 Task: Search for the team "Mark's team" in security managers in the organization "ryshabh2k".
Action: Mouse moved to (1248, 125)
Screenshot: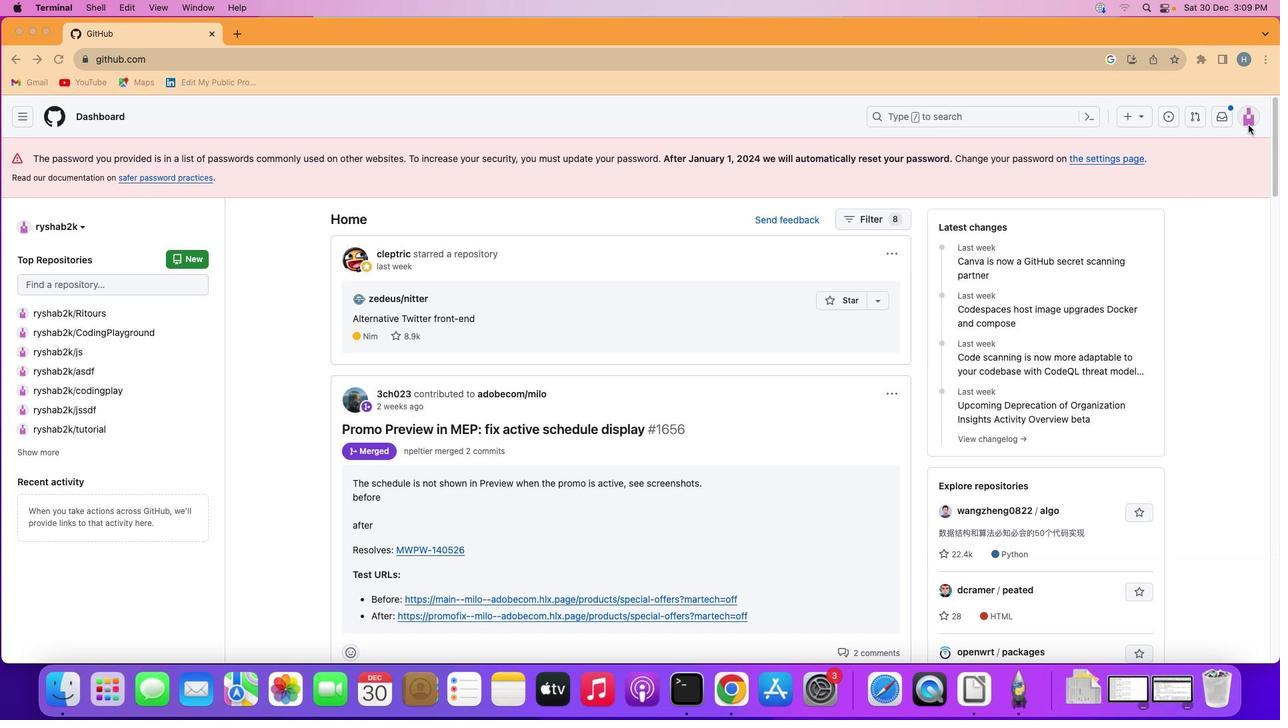 
Action: Mouse pressed left at (1248, 125)
Screenshot: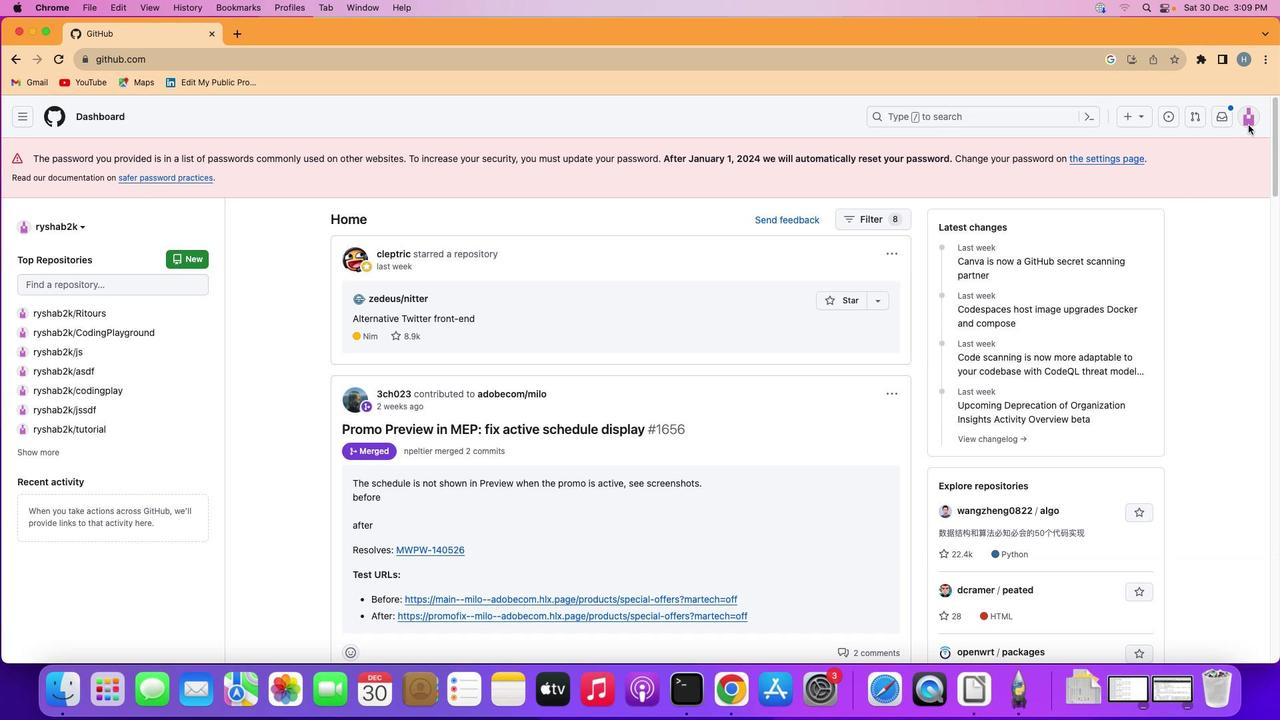 
Action: Mouse moved to (1249, 120)
Screenshot: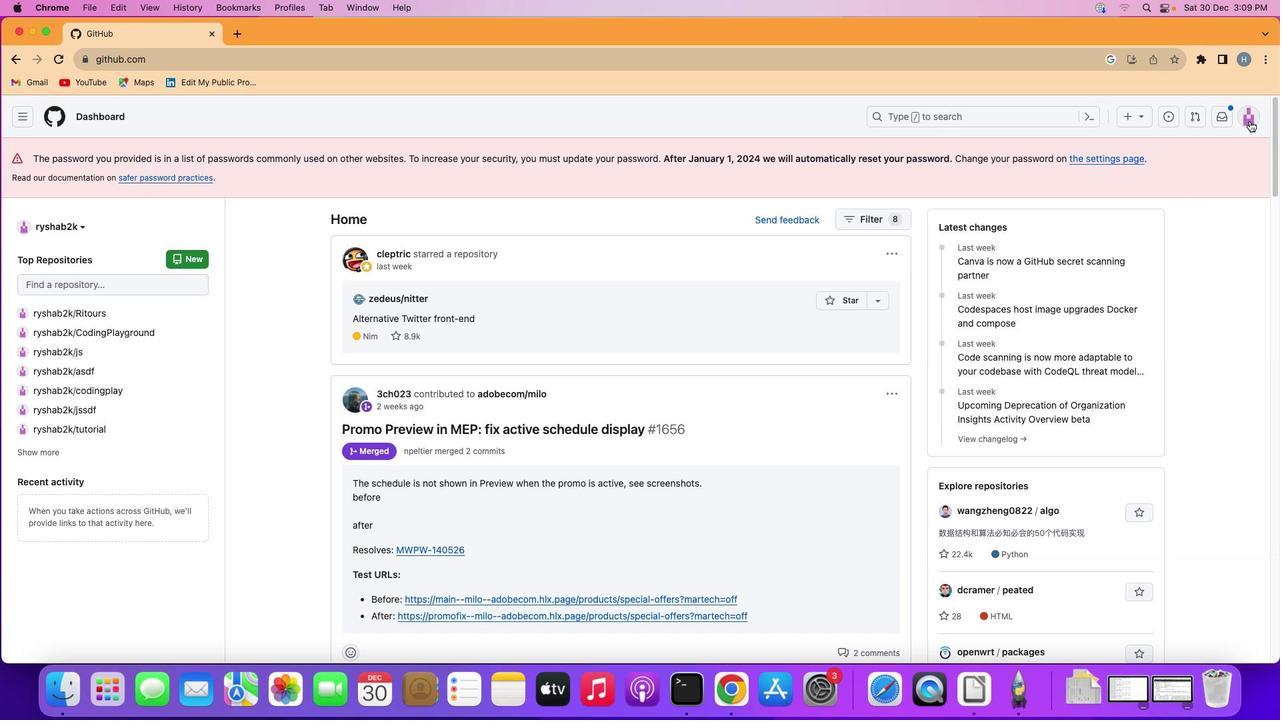 
Action: Mouse pressed left at (1249, 120)
Screenshot: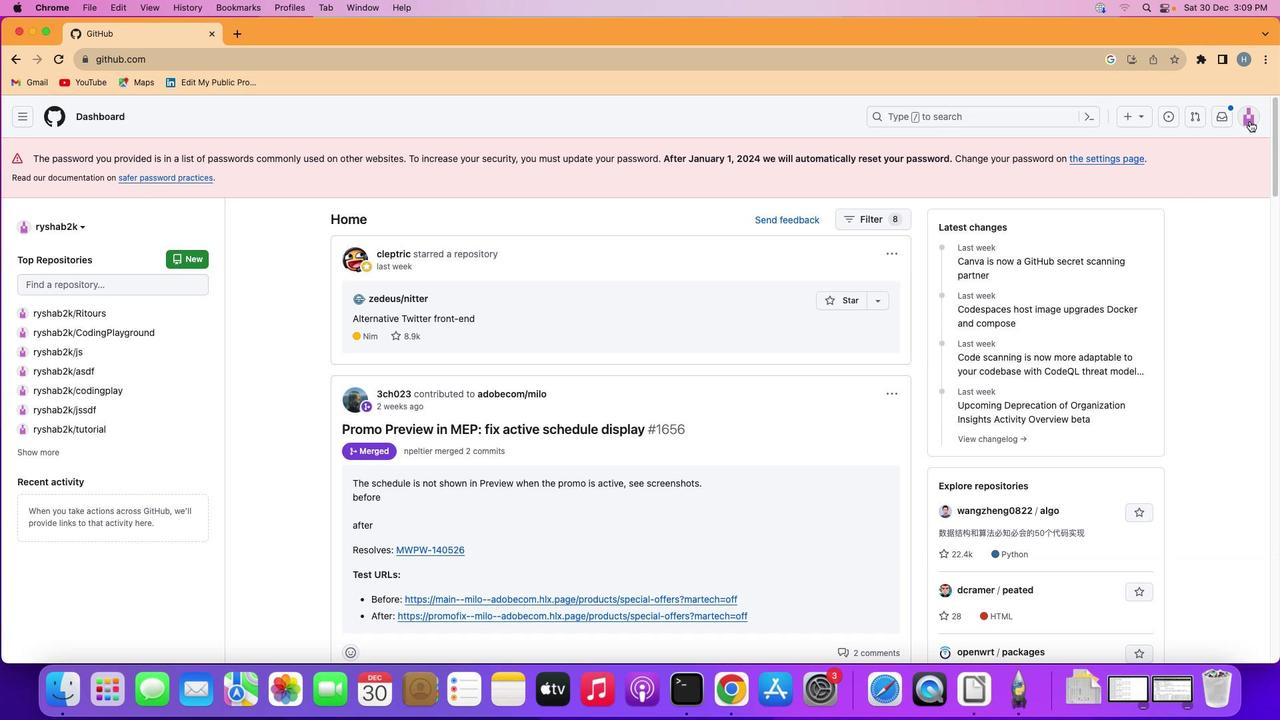 
Action: Mouse moved to (1165, 280)
Screenshot: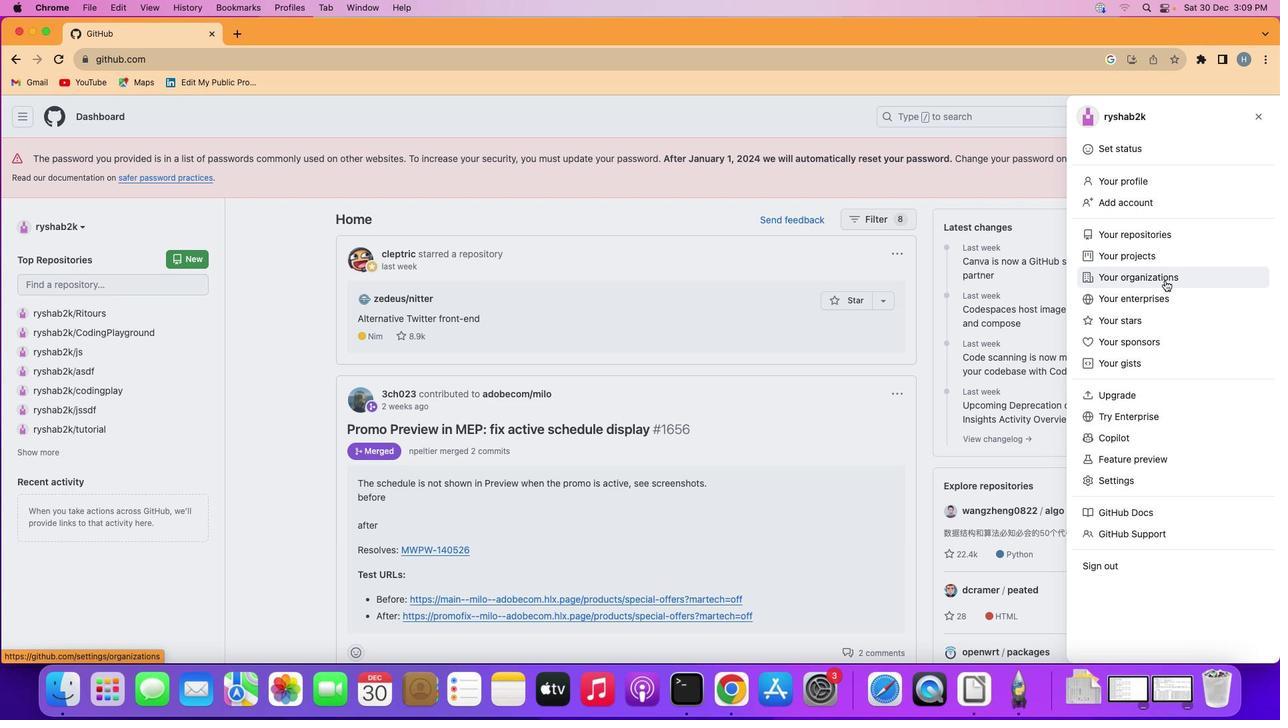 
Action: Mouse pressed left at (1165, 280)
Screenshot: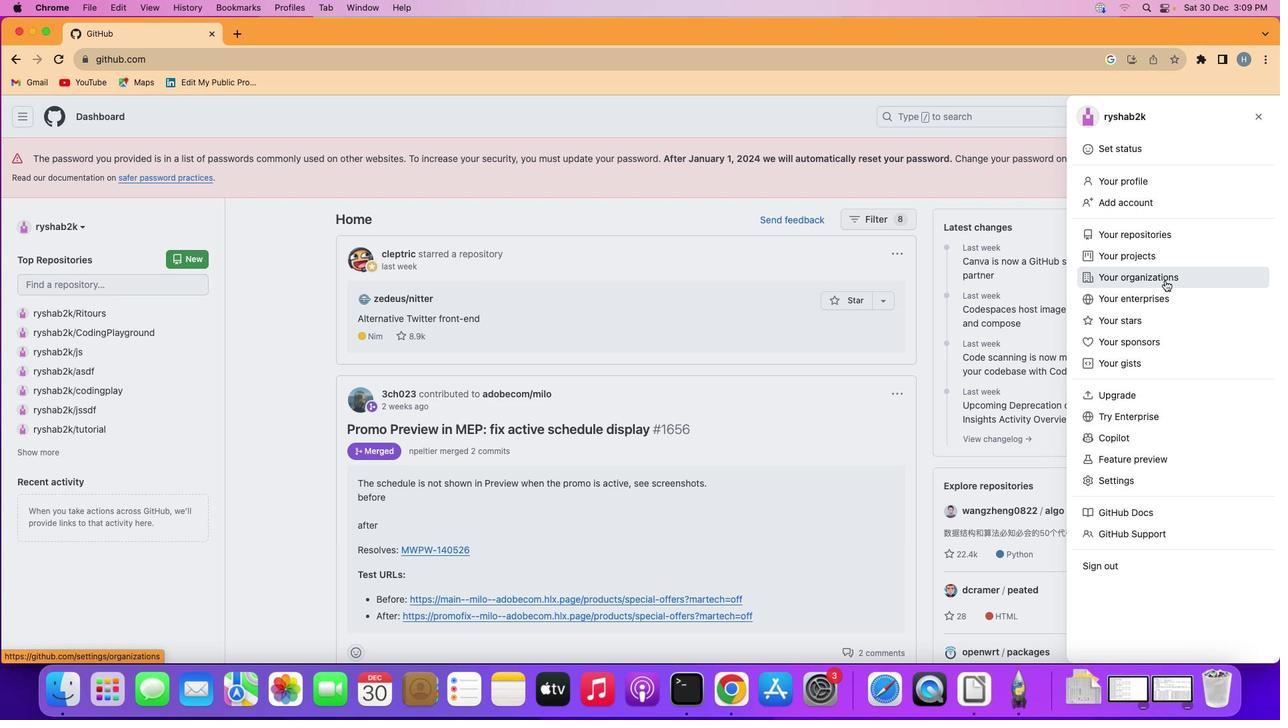 
Action: Mouse moved to (968, 313)
Screenshot: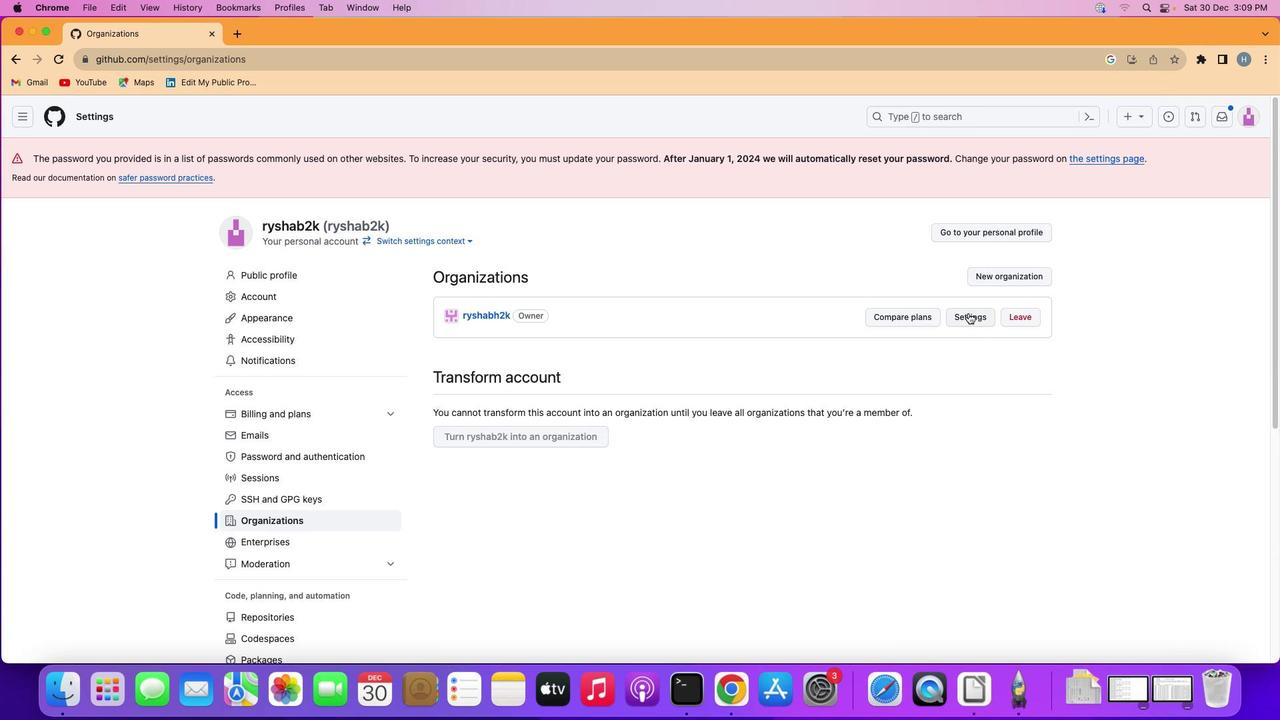 
Action: Mouse pressed left at (968, 313)
Screenshot: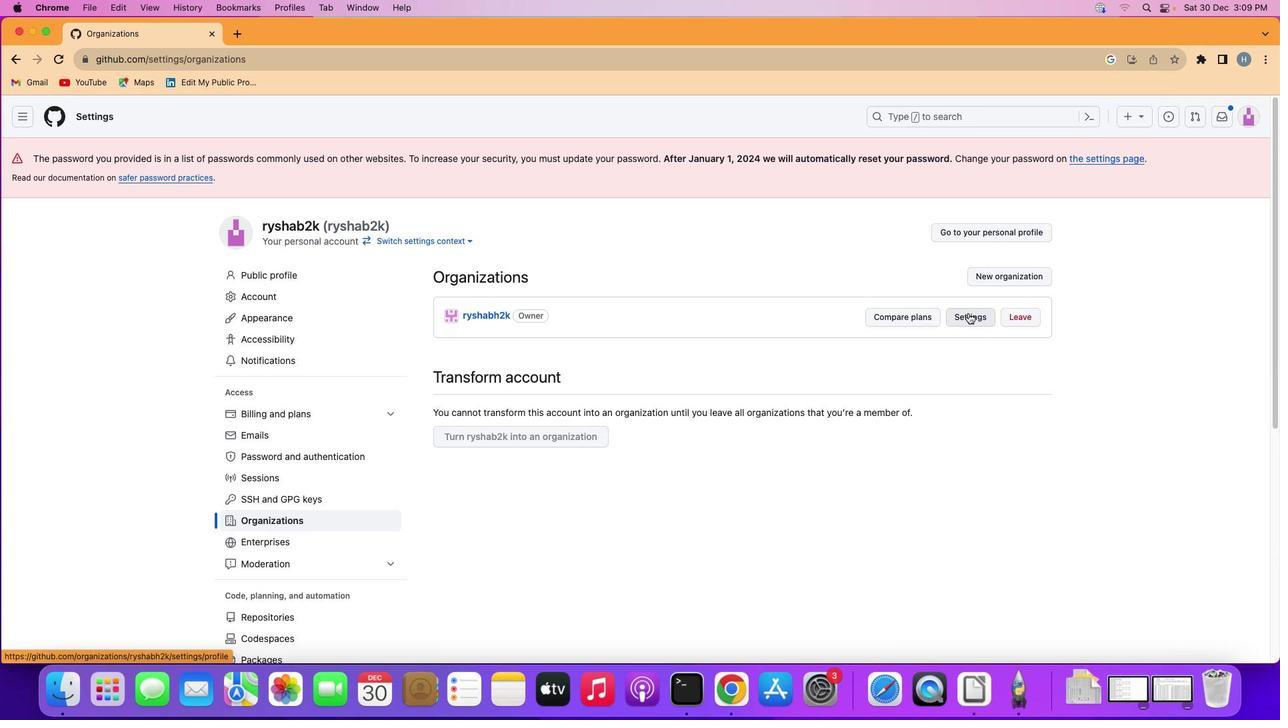 
Action: Mouse moved to (408, 476)
Screenshot: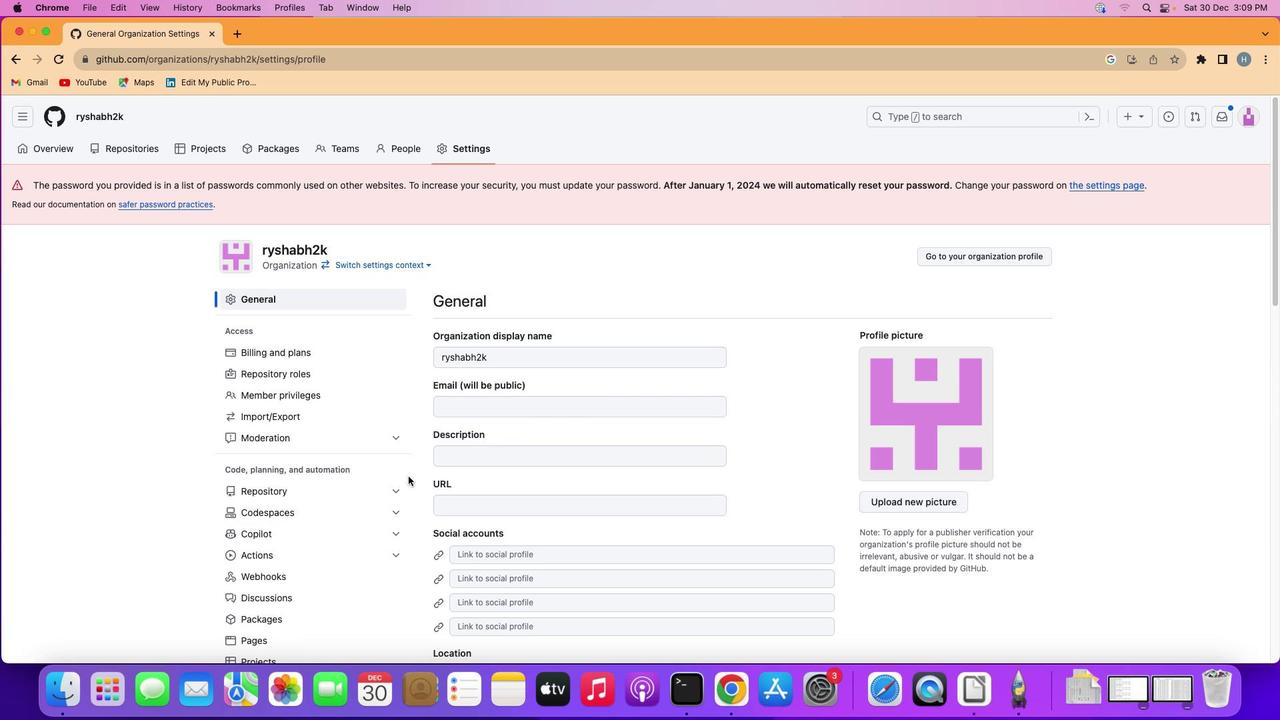 
Action: Mouse scrolled (408, 476) with delta (0, 0)
Screenshot: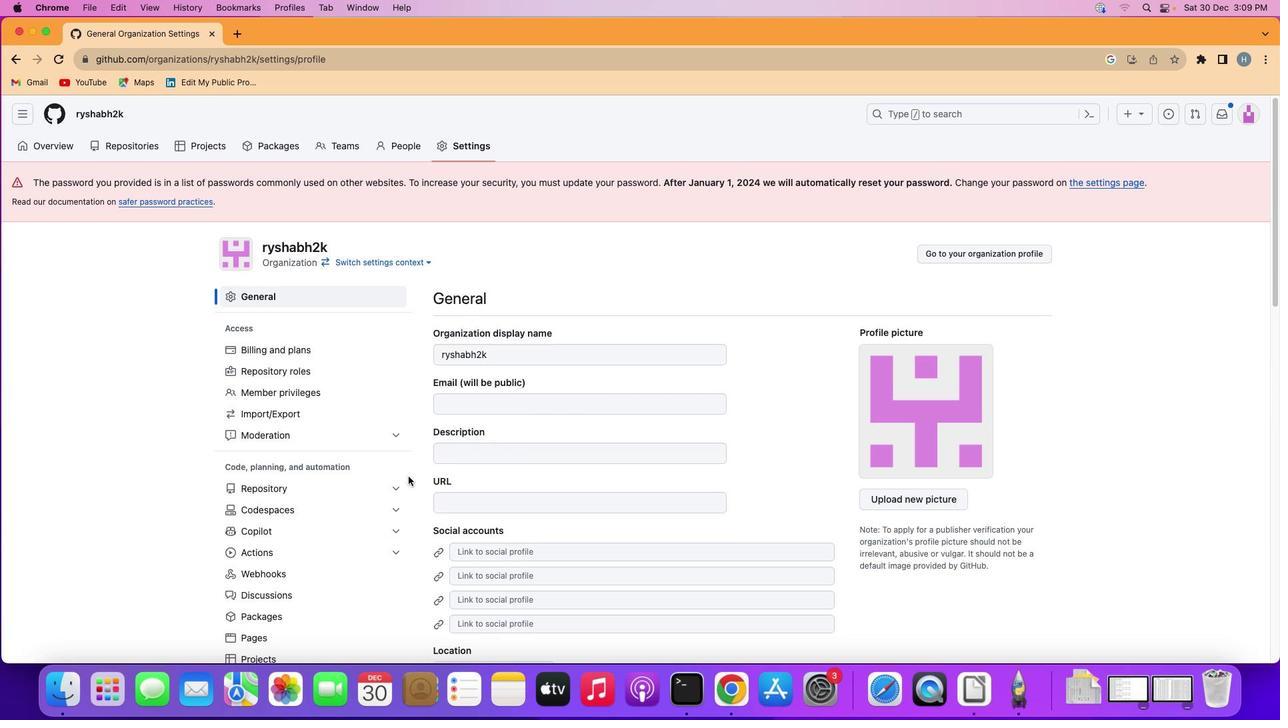 
Action: Mouse scrolled (408, 476) with delta (0, 0)
Screenshot: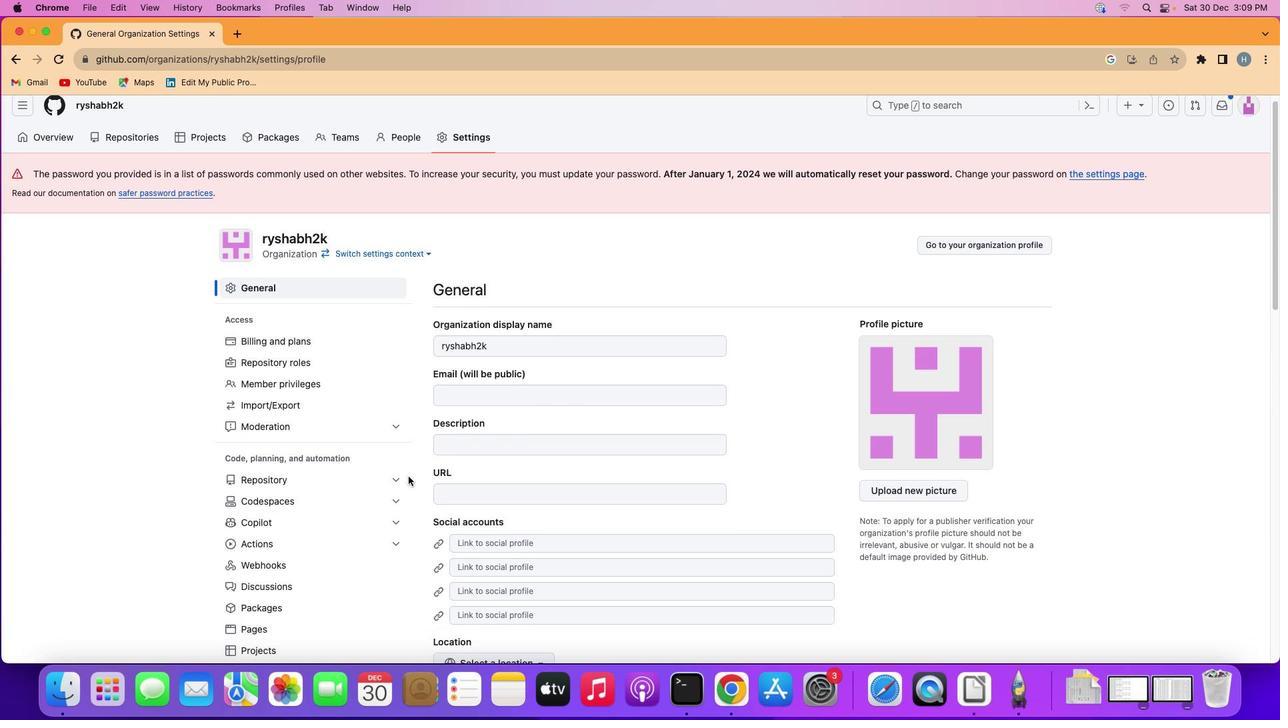 
Action: Mouse scrolled (408, 476) with delta (0, -1)
Screenshot: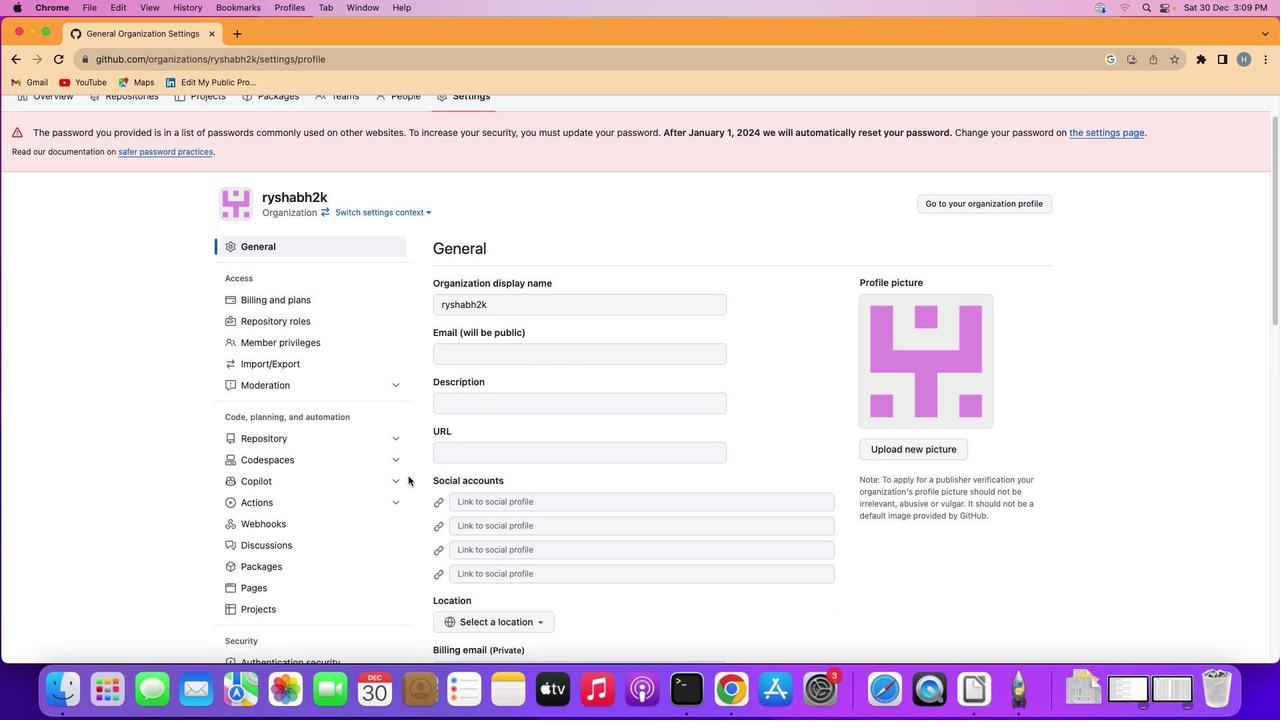 
Action: Mouse scrolled (408, 476) with delta (0, 0)
Screenshot: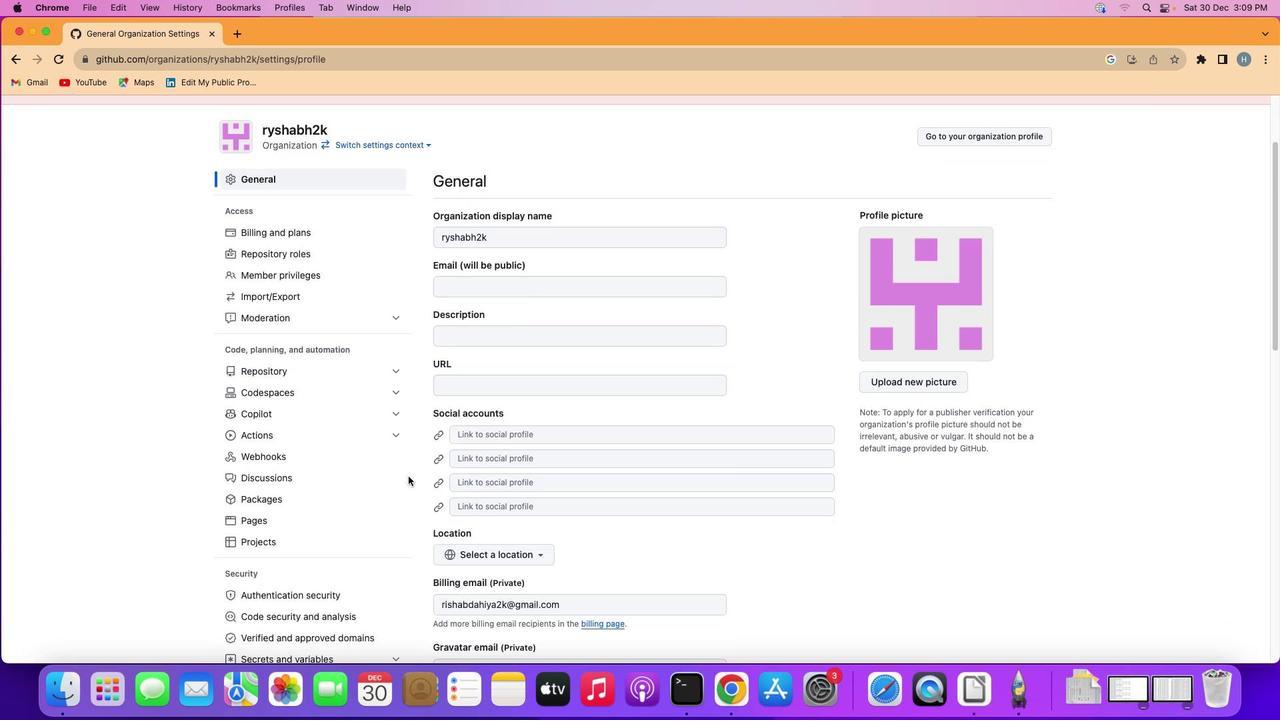 
Action: Mouse scrolled (408, 476) with delta (0, 0)
Screenshot: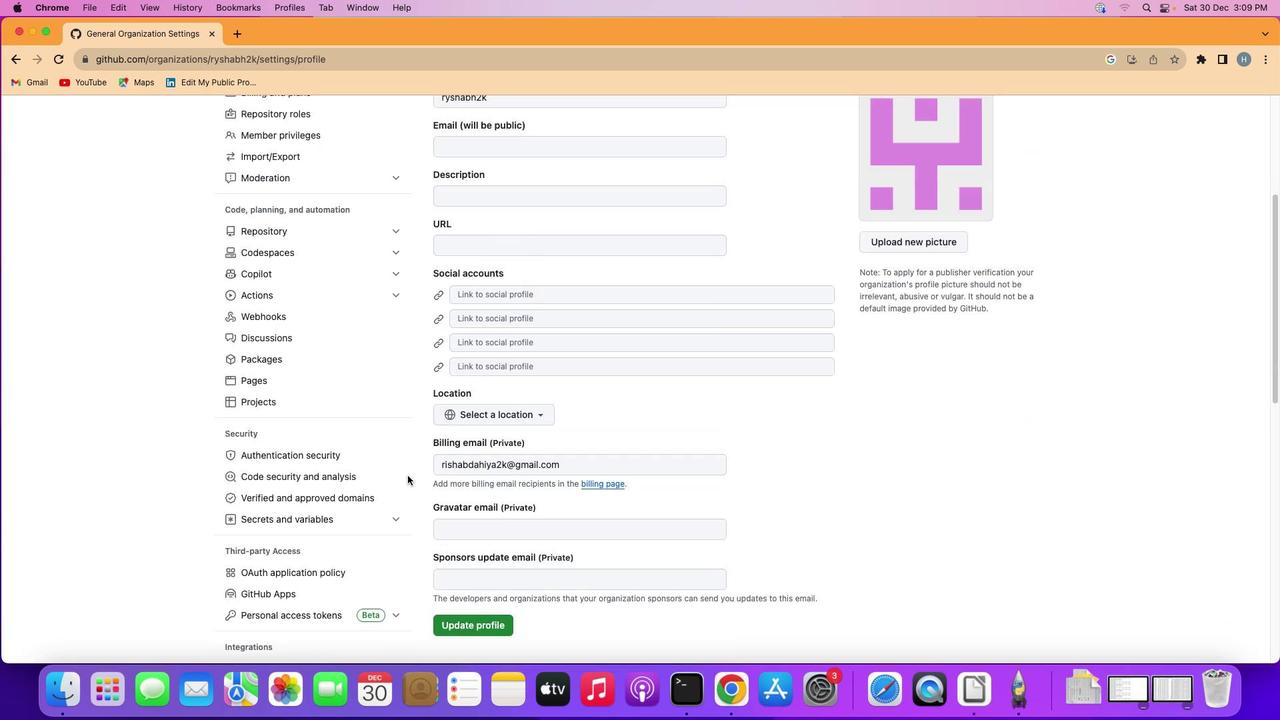
Action: Mouse scrolled (408, 476) with delta (0, -2)
Screenshot: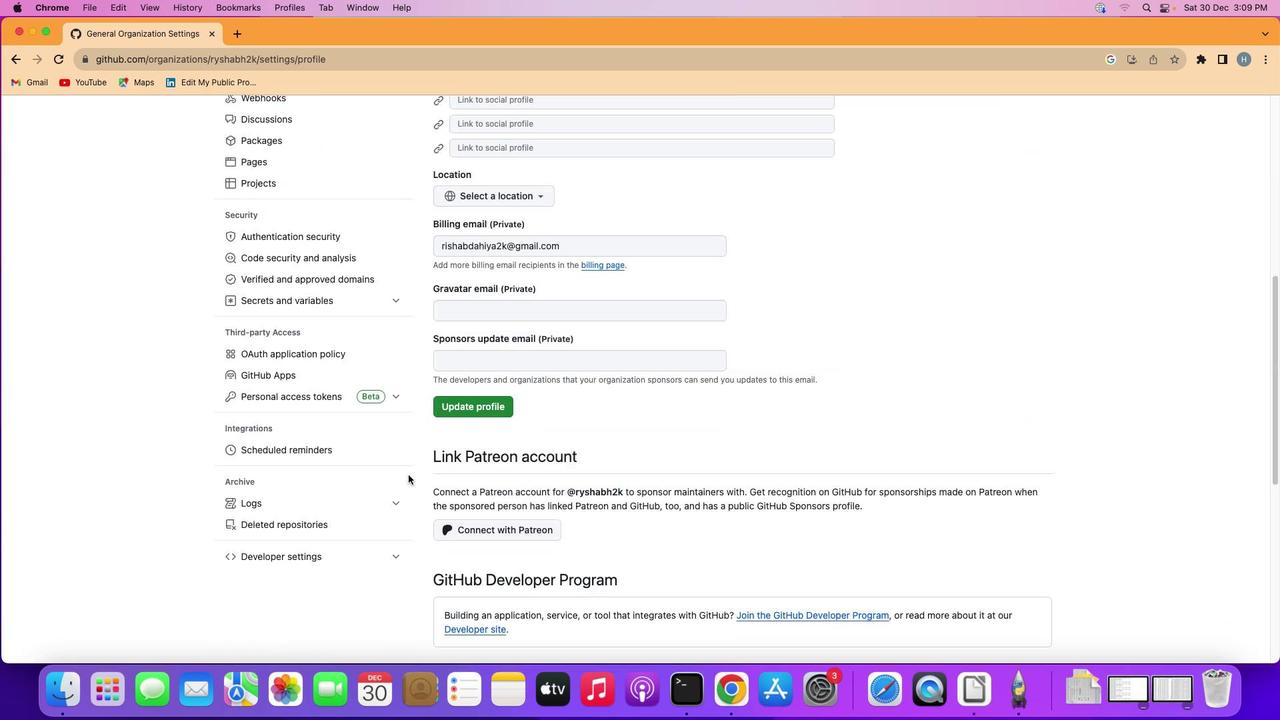 
Action: Mouse scrolled (408, 476) with delta (0, -3)
Screenshot: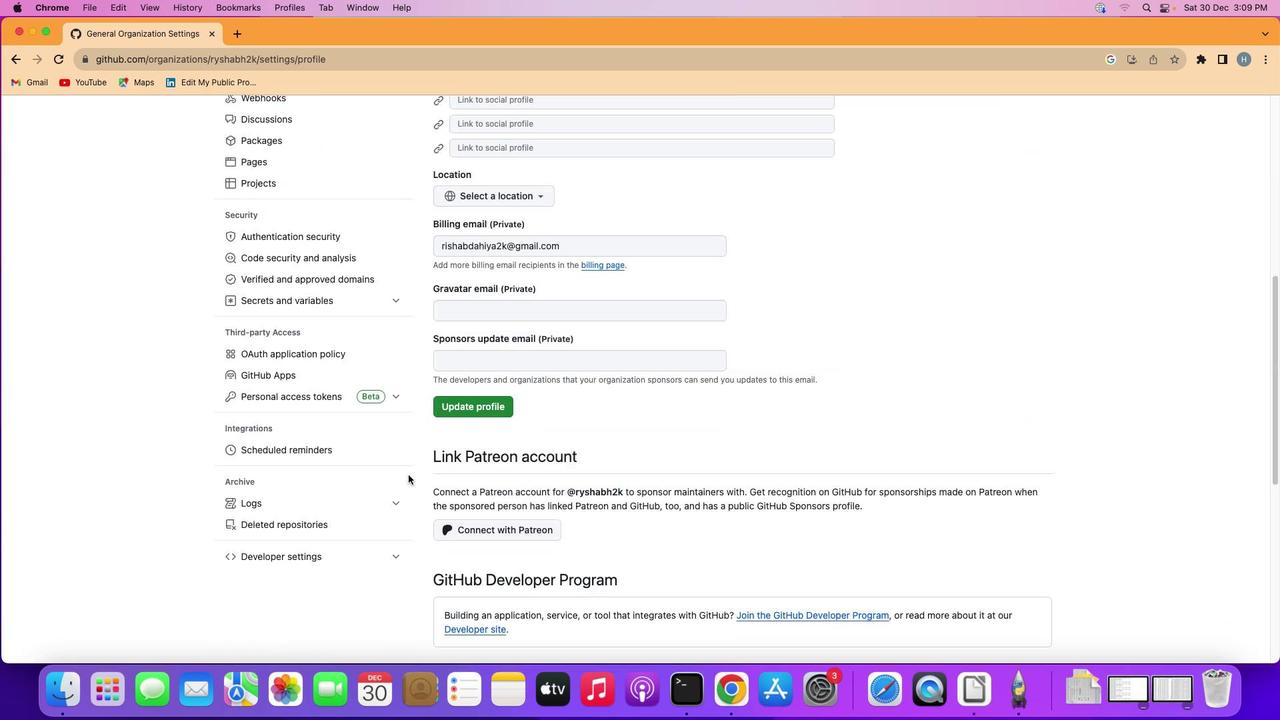 
Action: Mouse scrolled (408, 476) with delta (0, -4)
Screenshot: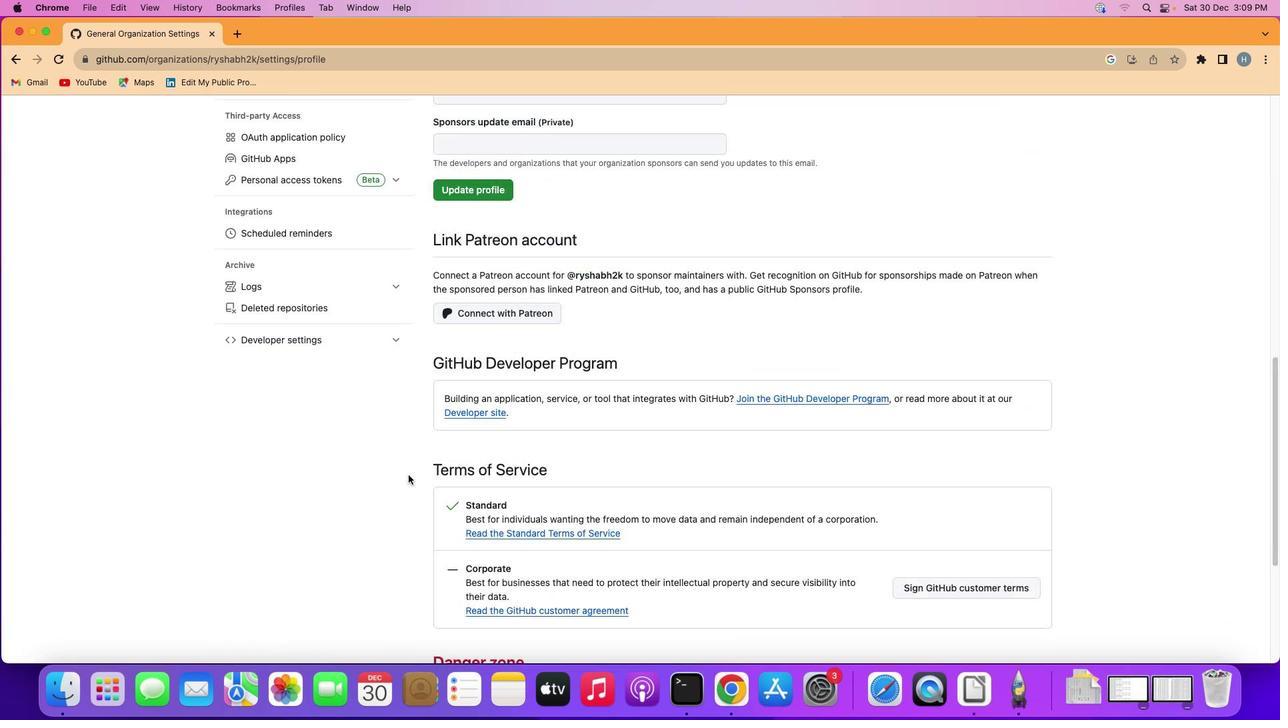 
Action: Mouse scrolled (408, 476) with delta (0, -4)
Screenshot: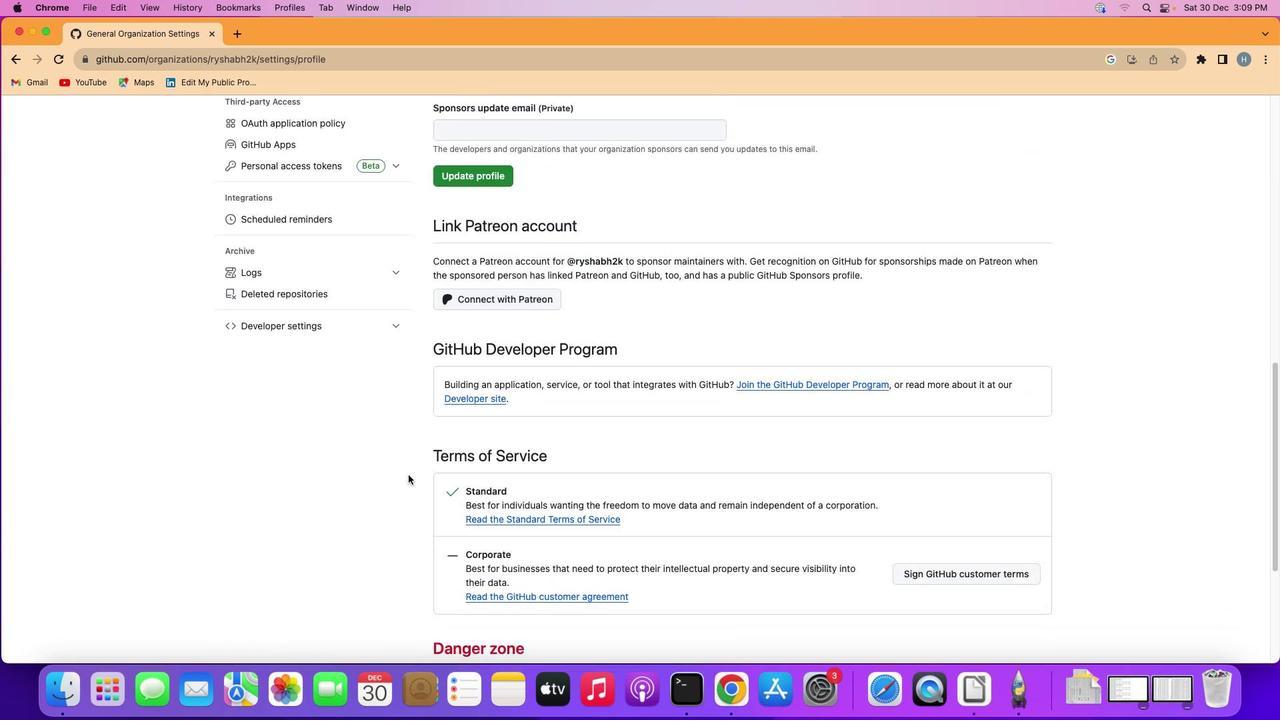 
Action: Mouse moved to (409, 473)
Screenshot: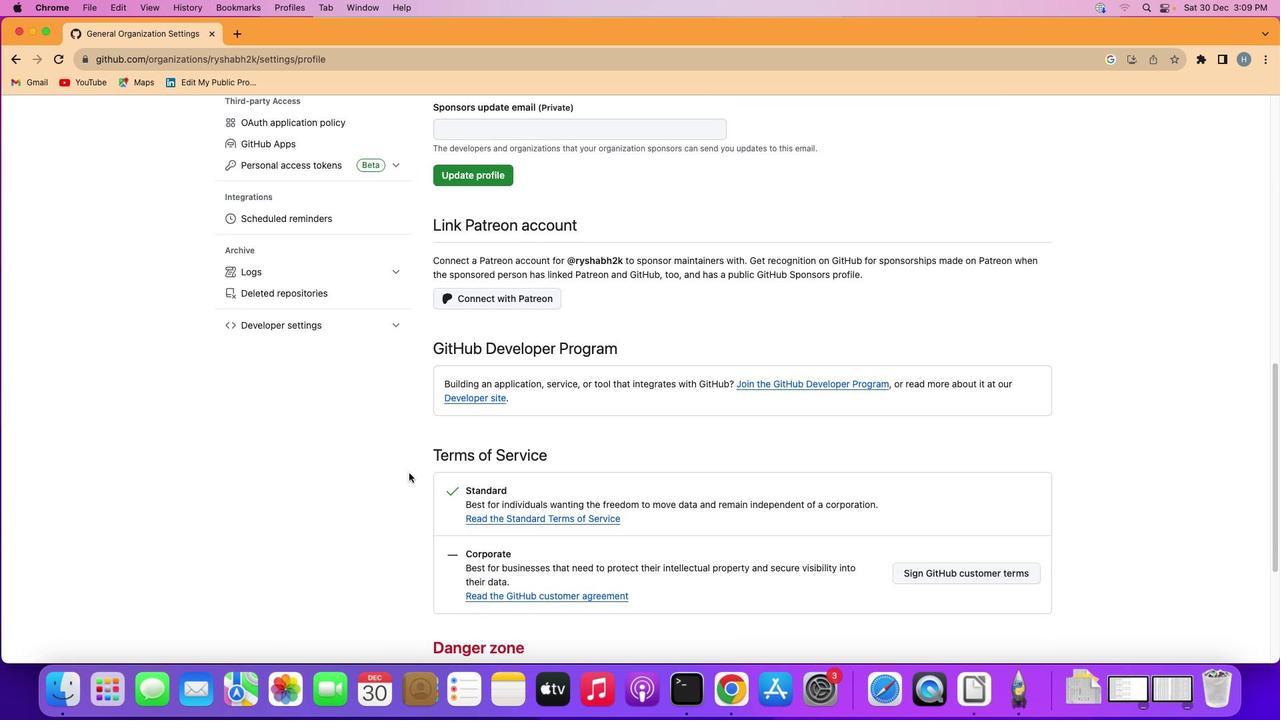 
Action: Mouse scrolled (409, 473) with delta (0, 0)
Screenshot: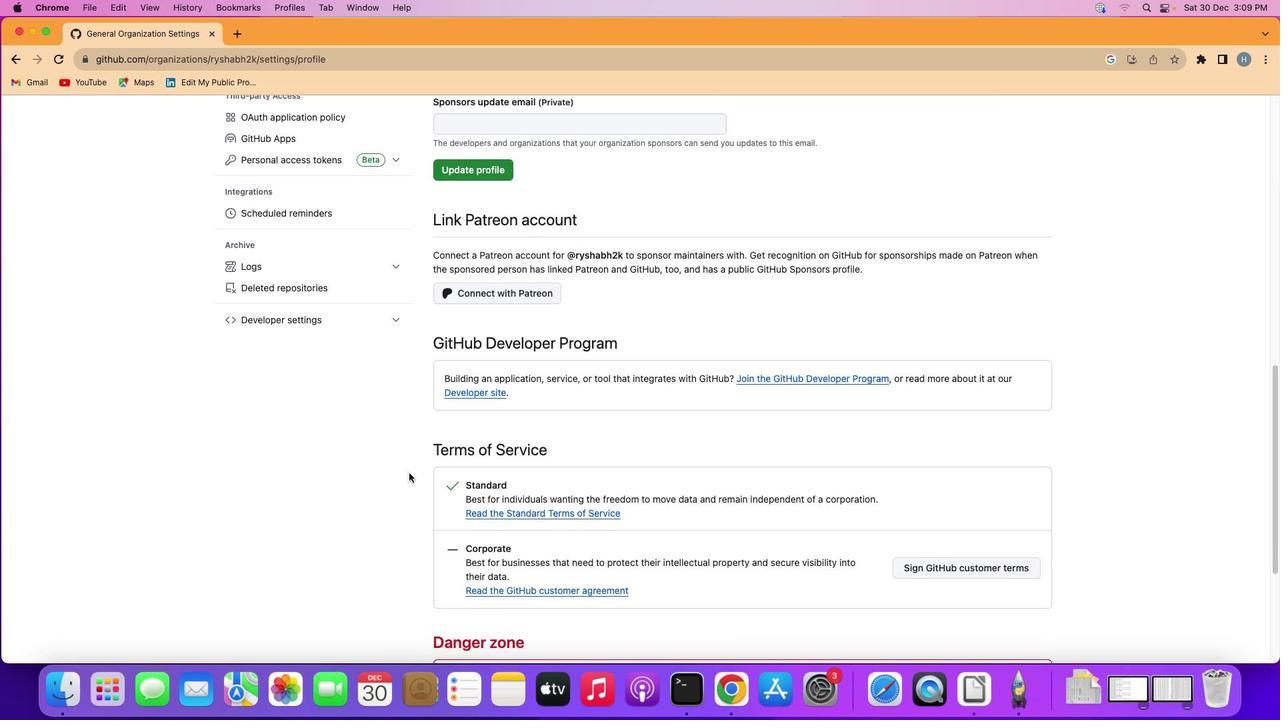 
Action: Mouse scrolled (409, 473) with delta (0, -2)
Screenshot: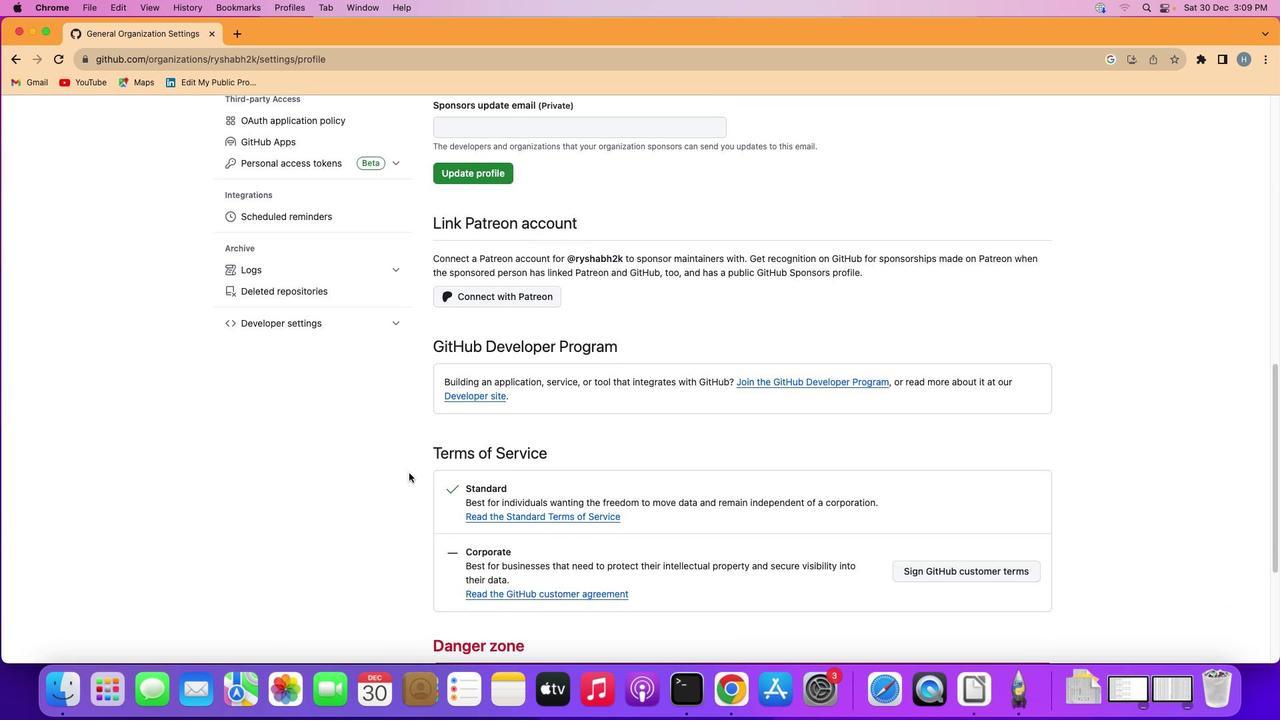 
Action: Mouse scrolled (409, 473) with delta (0, 2)
Screenshot: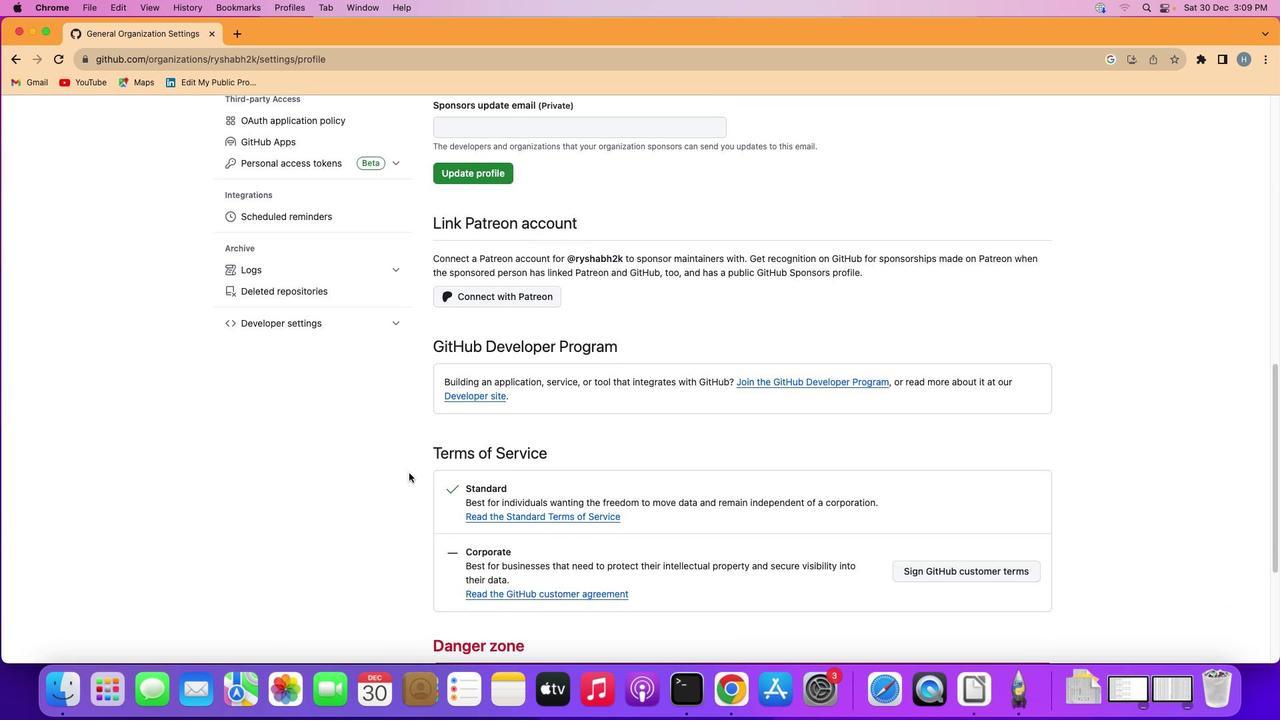 
Action: Mouse moved to (409, 471)
Screenshot: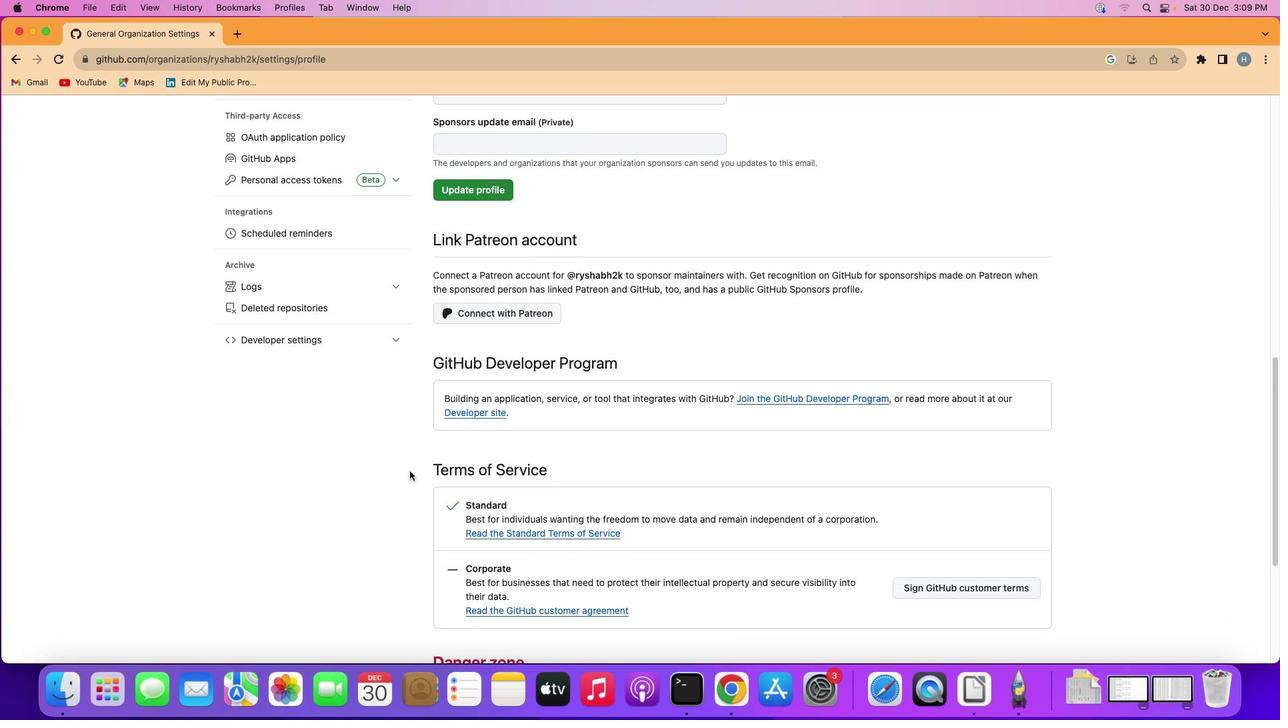 
Action: Mouse scrolled (409, 471) with delta (0, 0)
Screenshot: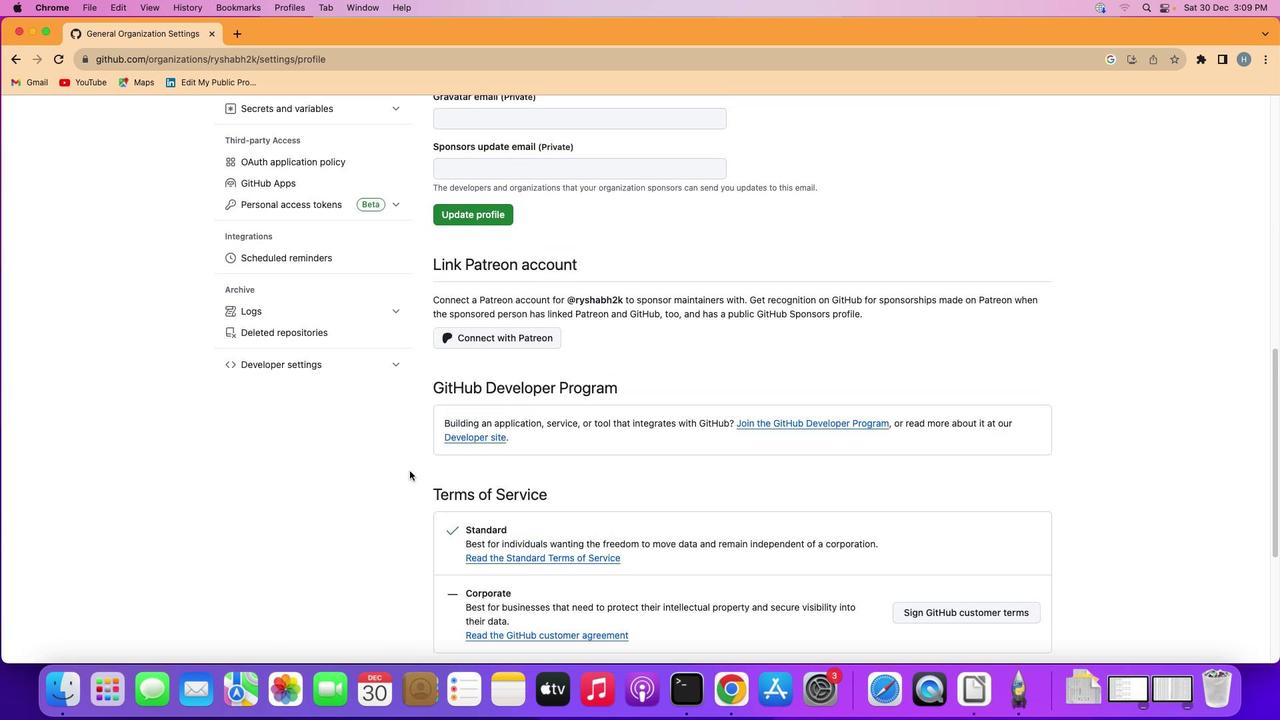 
Action: Mouse scrolled (409, 471) with delta (0, 0)
Screenshot: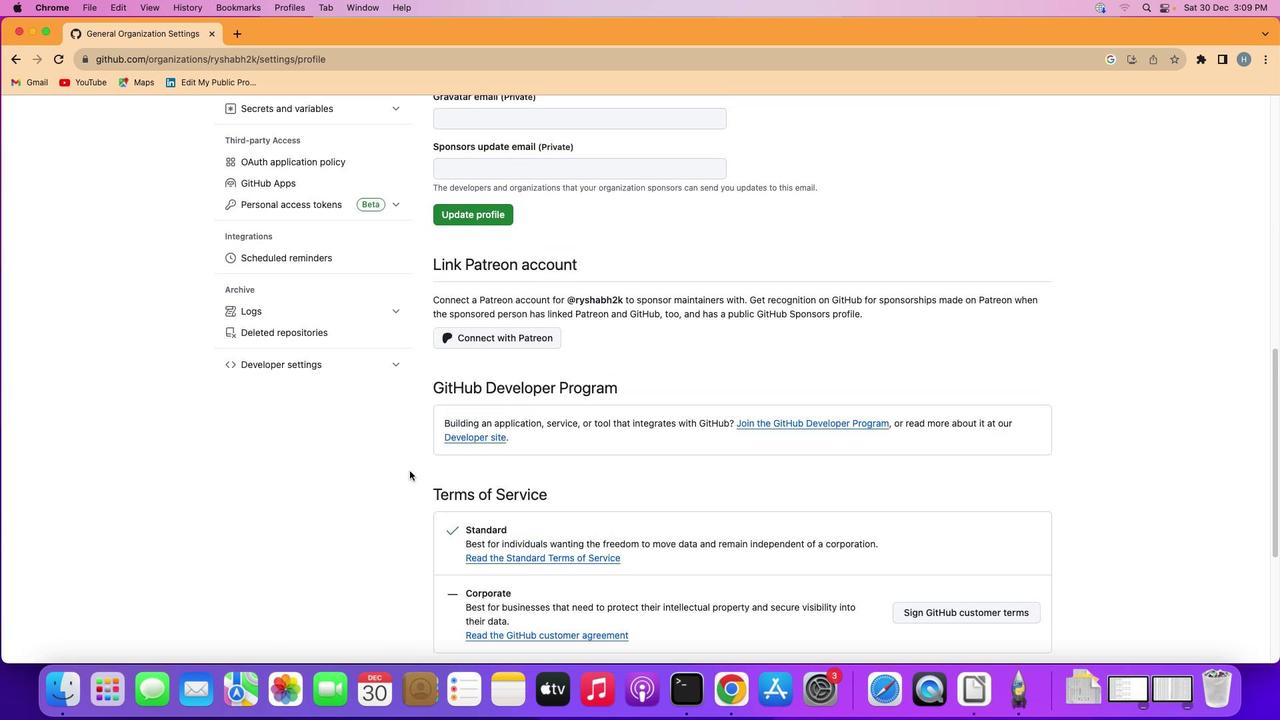 
Action: Mouse scrolled (409, 471) with delta (0, 2)
Screenshot: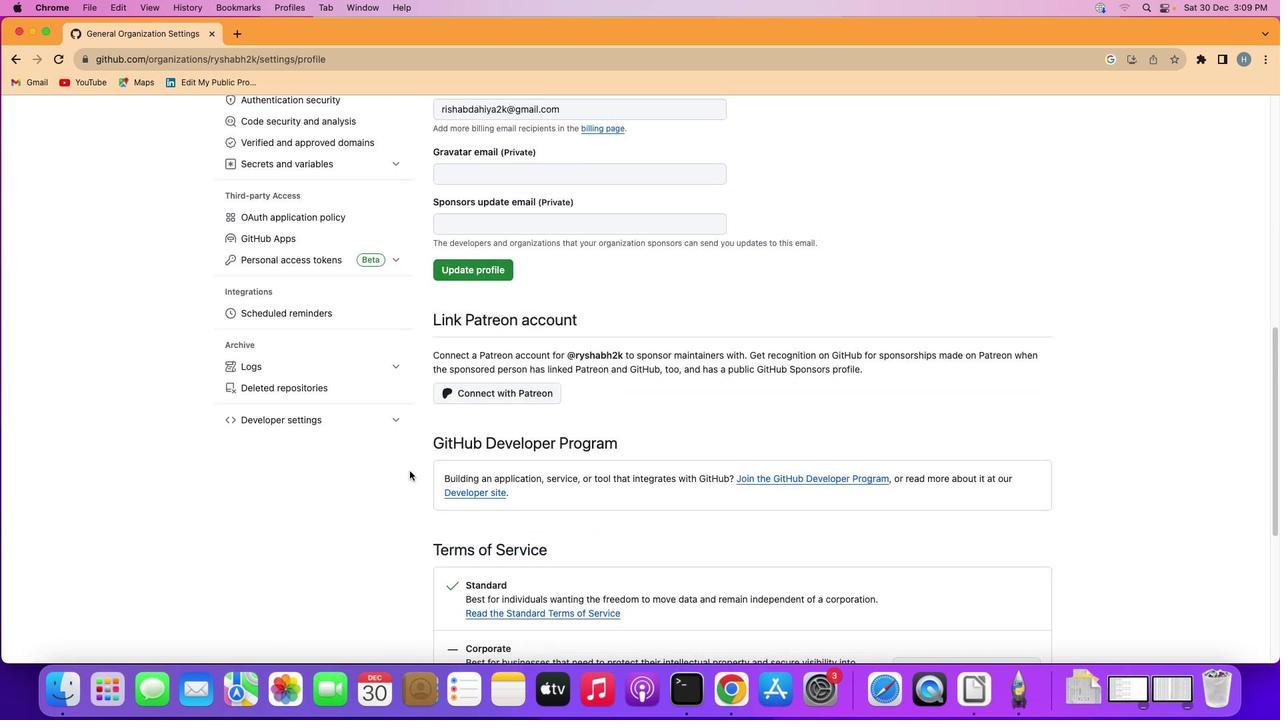 
Action: Mouse scrolled (409, 471) with delta (0, 0)
Screenshot: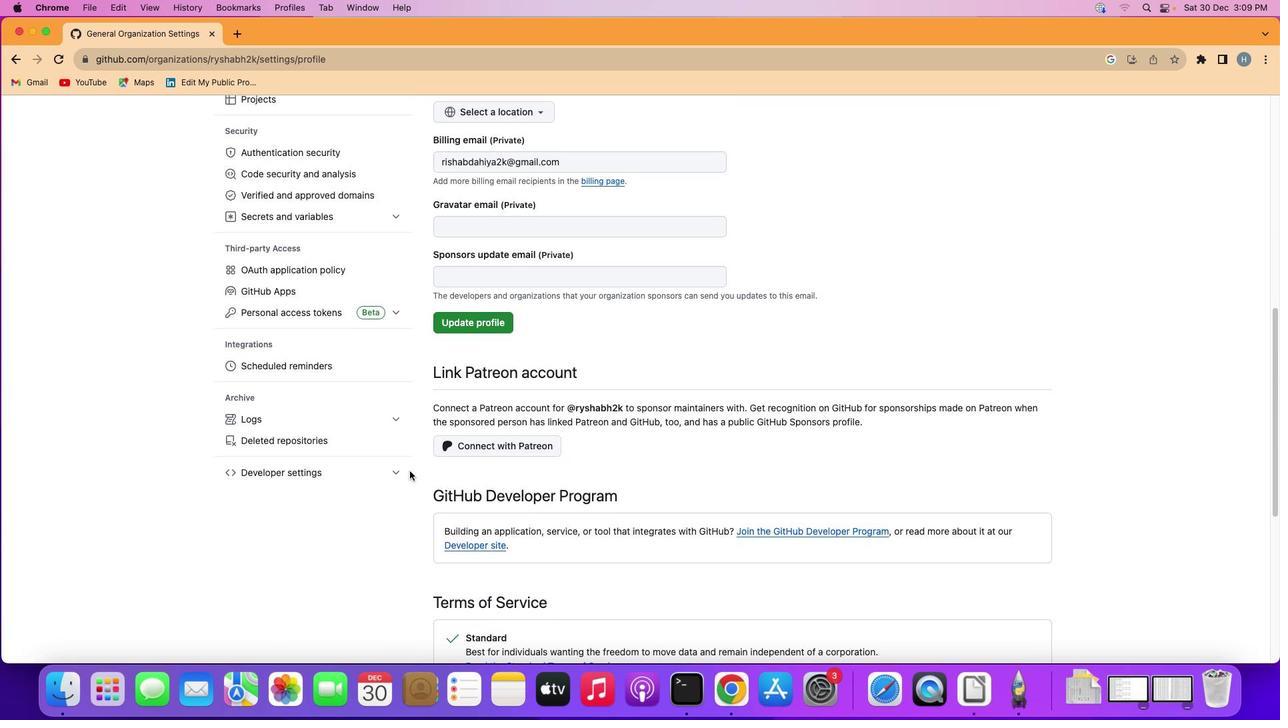 
Action: Mouse moved to (362, 176)
Screenshot: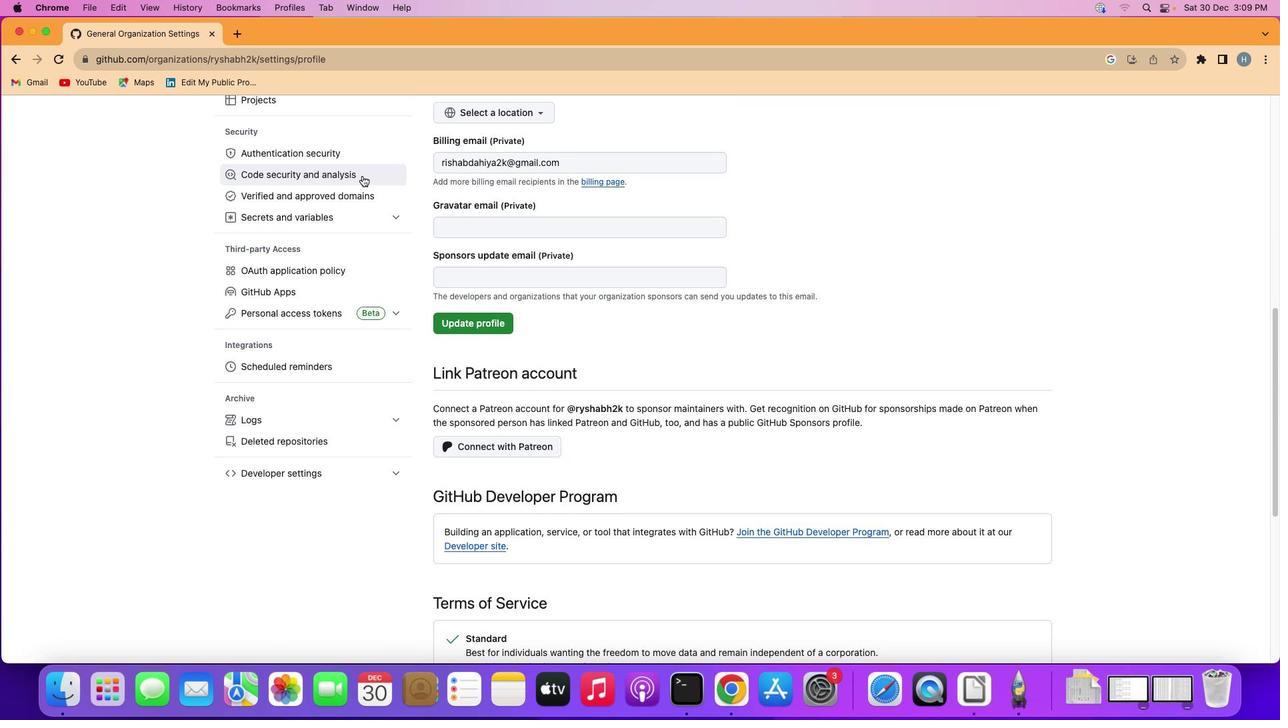 
Action: Mouse pressed left at (362, 176)
Screenshot: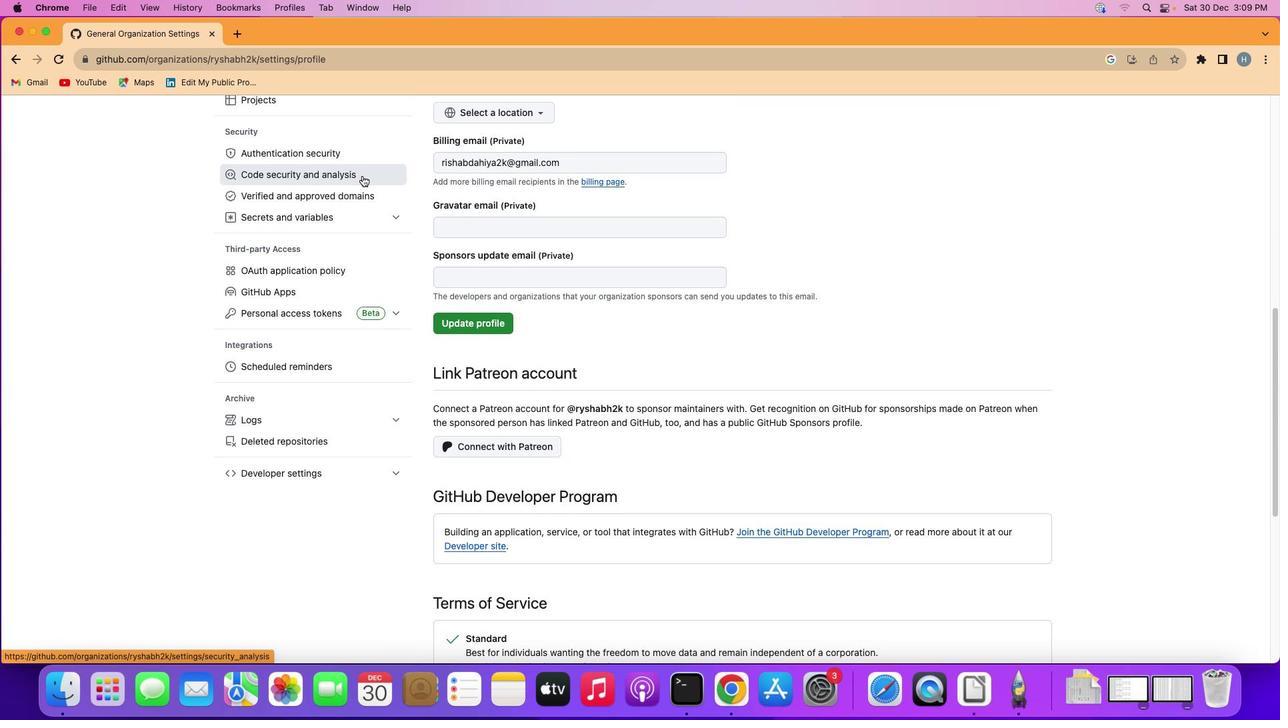 
Action: Mouse moved to (768, 478)
Screenshot: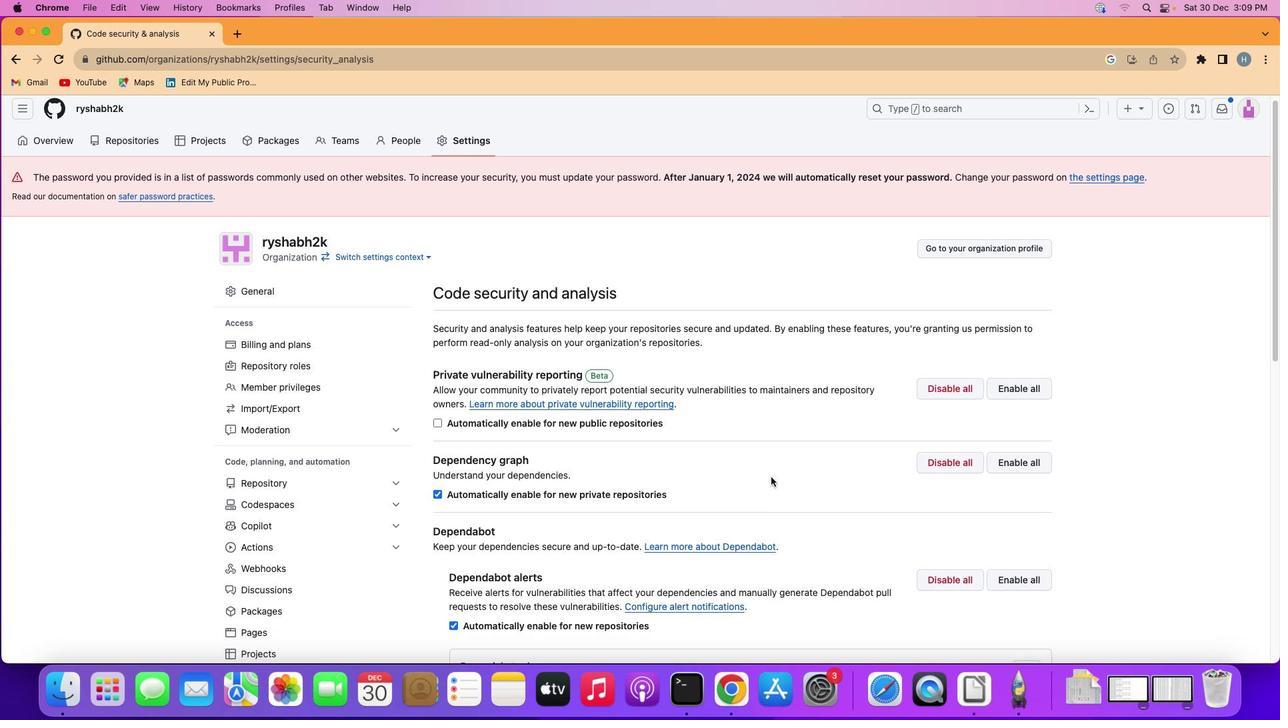 
Action: Mouse scrolled (768, 478) with delta (0, 0)
Screenshot: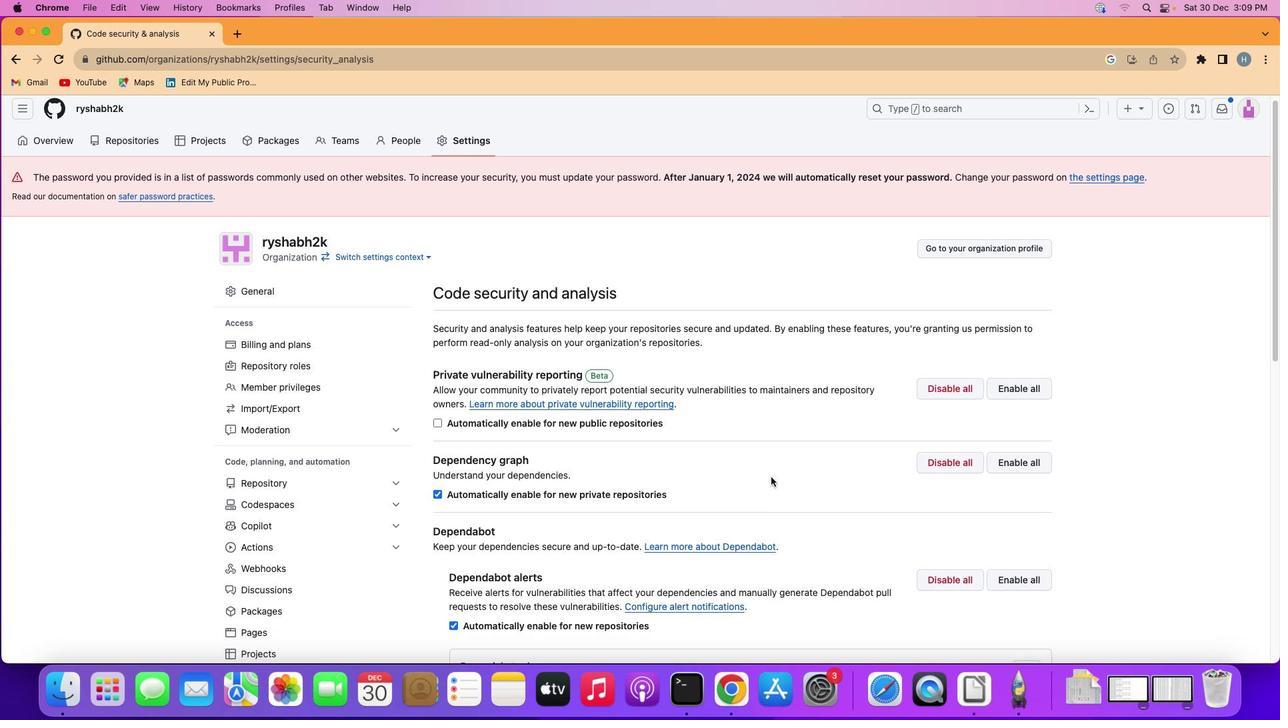 
Action: Mouse moved to (770, 477)
Screenshot: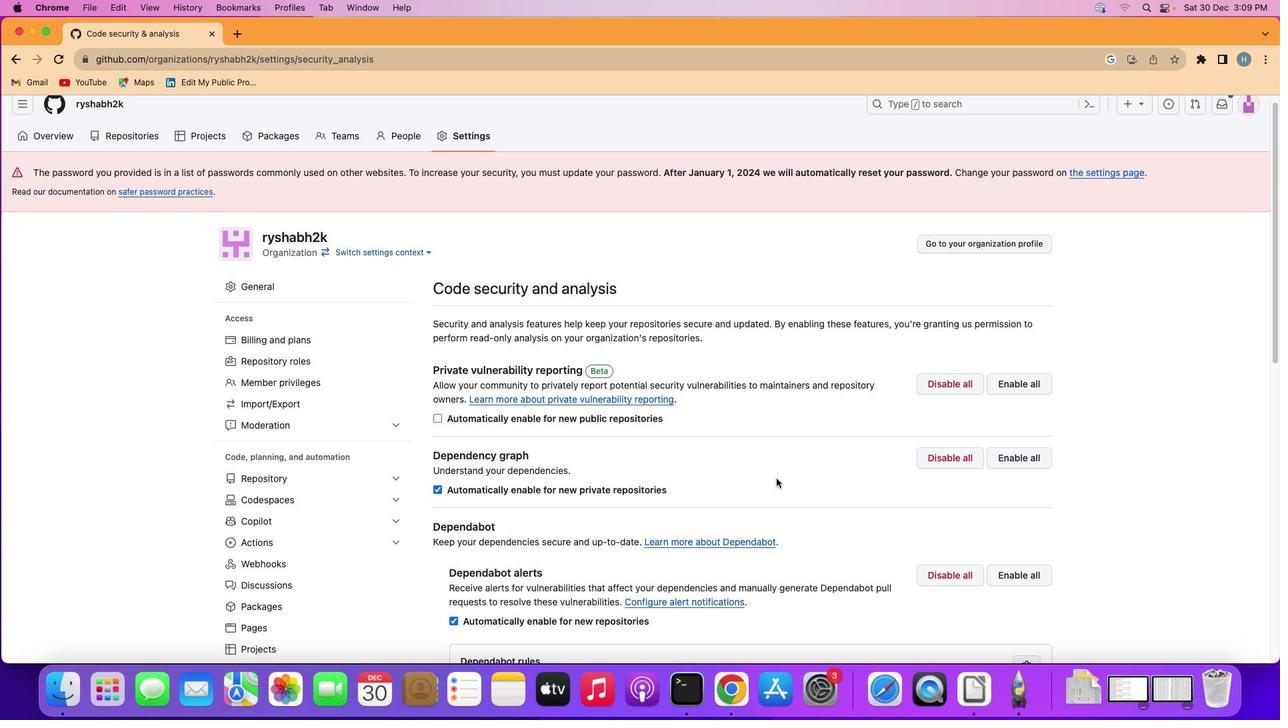 
Action: Mouse scrolled (770, 477) with delta (0, 0)
Screenshot: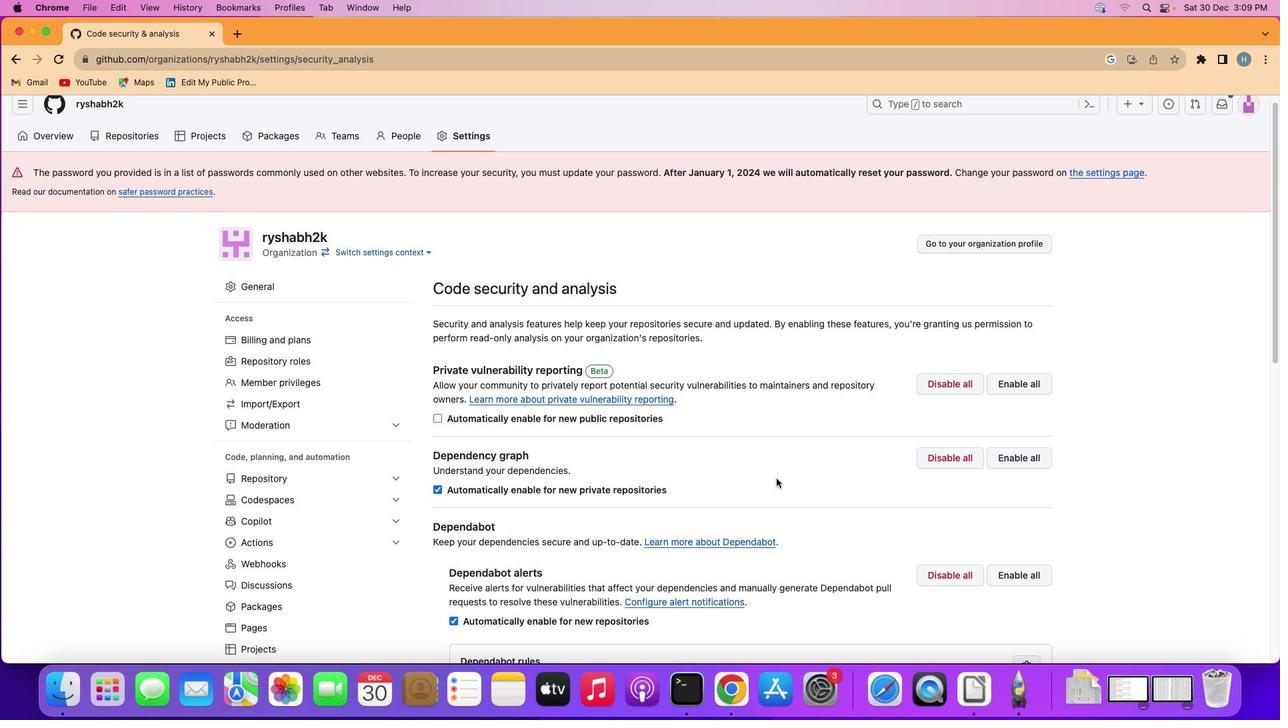 
Action: Mouse moved to (770, 477)
Screenshot: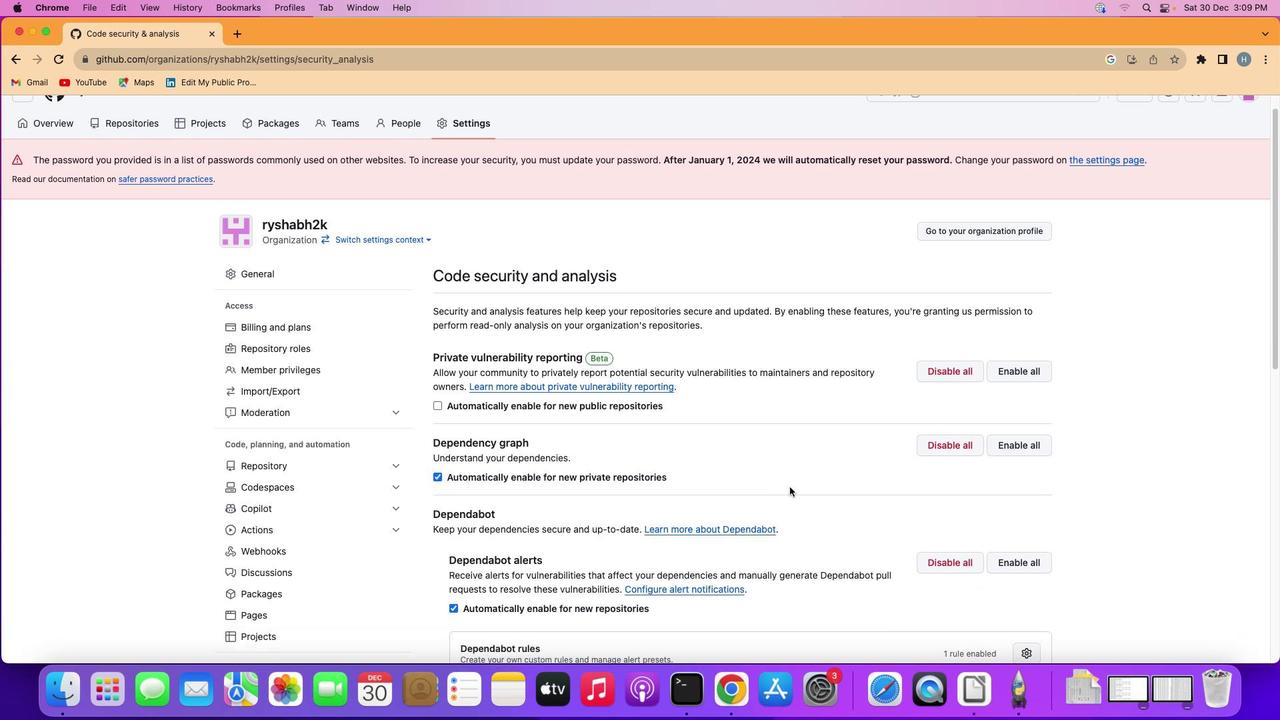 
Action: Mouse scrolled (770, 477) with delta (0, -1)
Screenshot: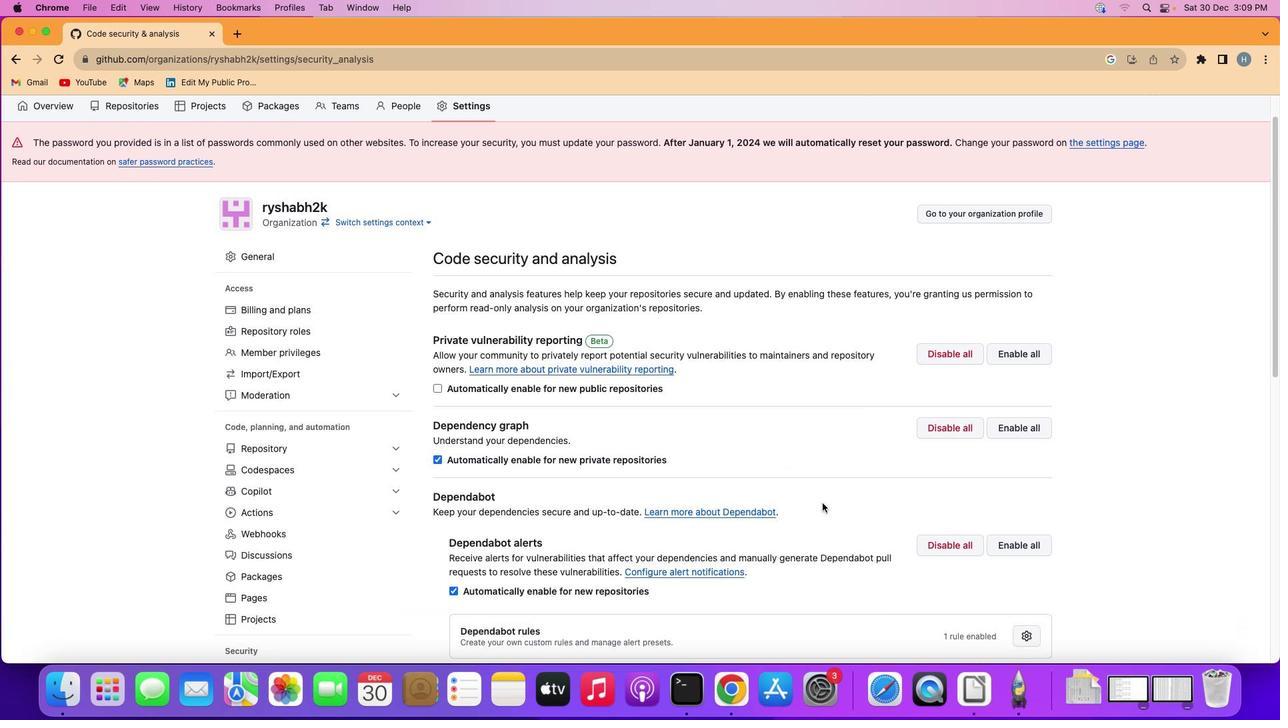 
Action: Mouse moved to (844, 510)
Screenshot: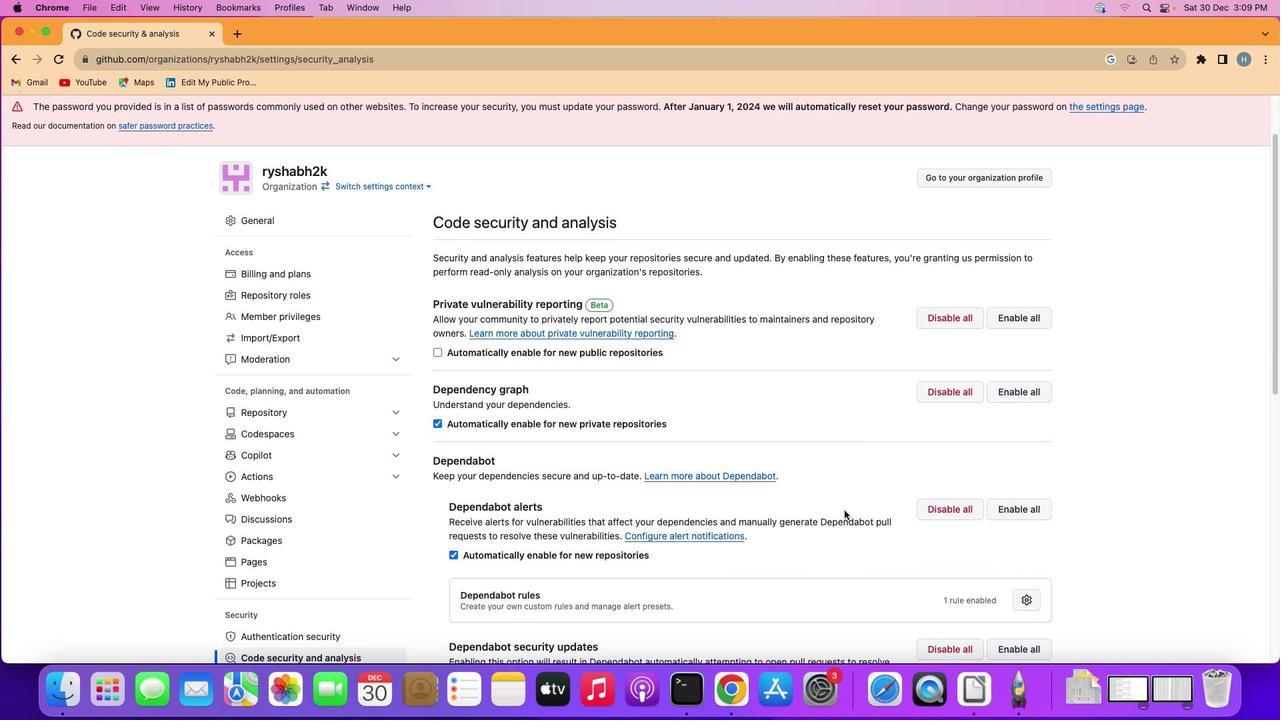 
Action: Mouse scrolled (844, 510) with delta (0, 0)
Screenshot: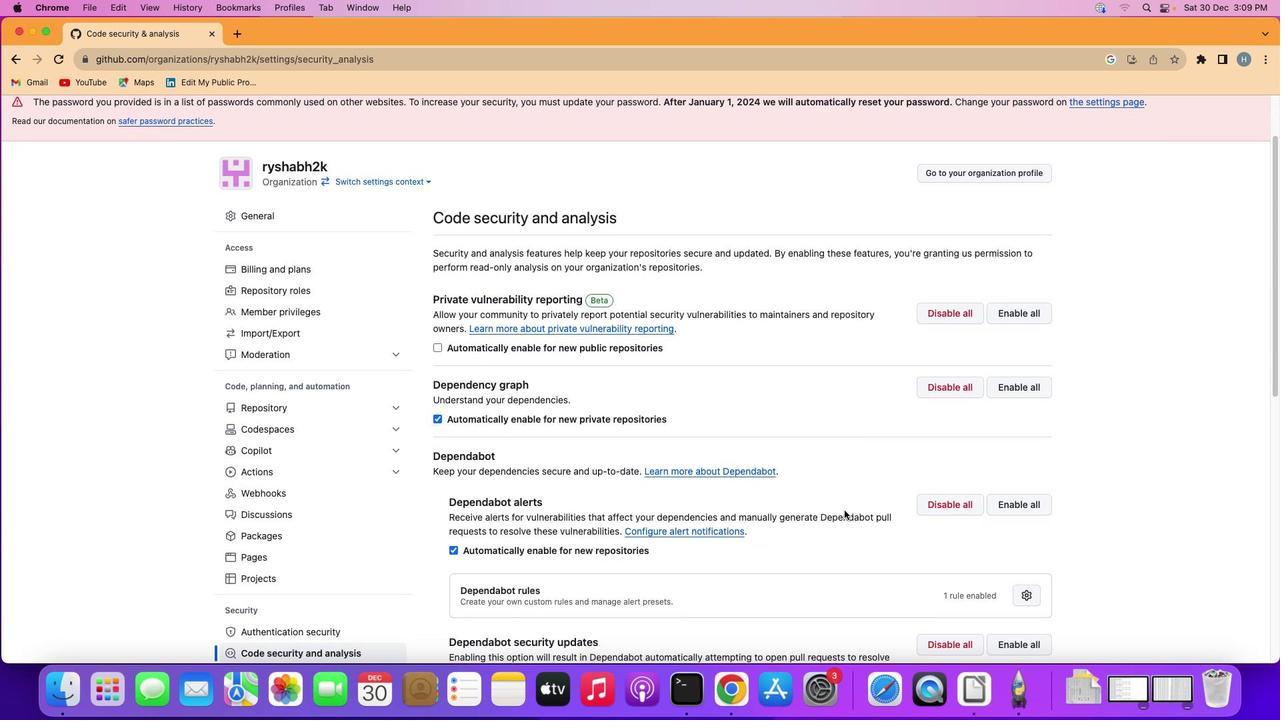 
Action: Mouse scrolled (844, 510) with delta (0, 0)
Screenshot: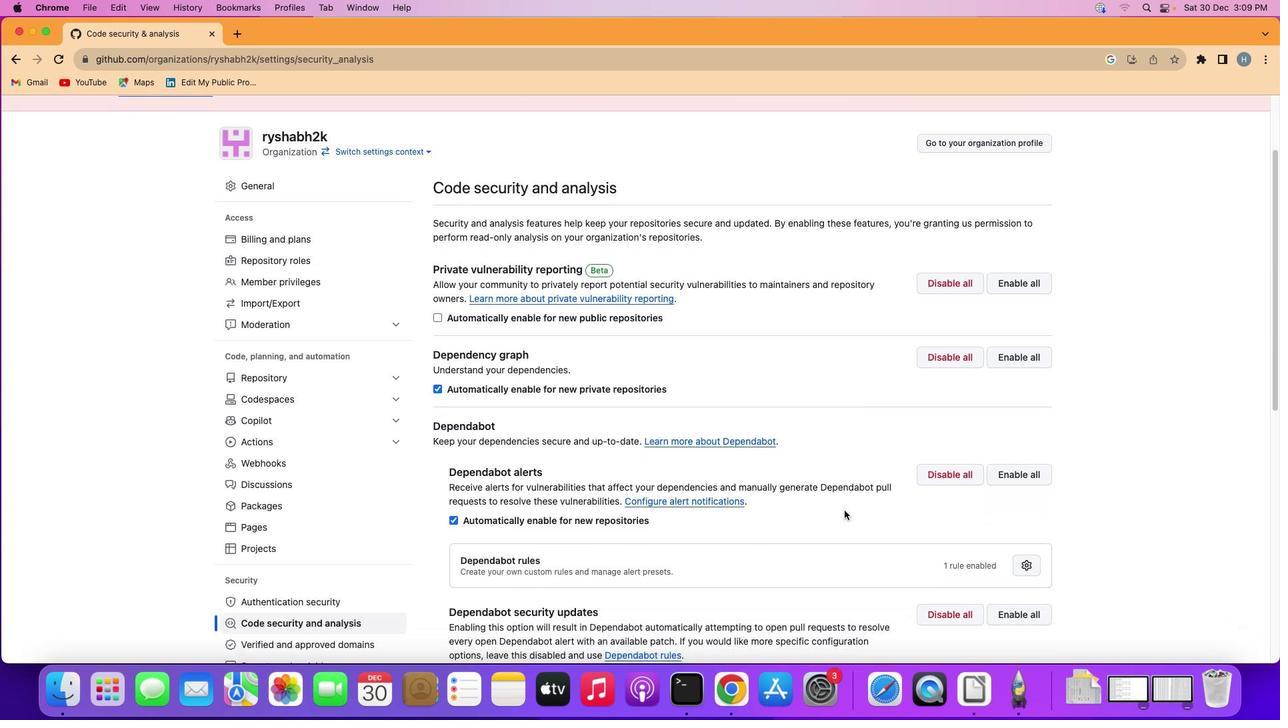 
Action: Mouse scrolled (844, 510) with delta (0, -1)
Screenshot: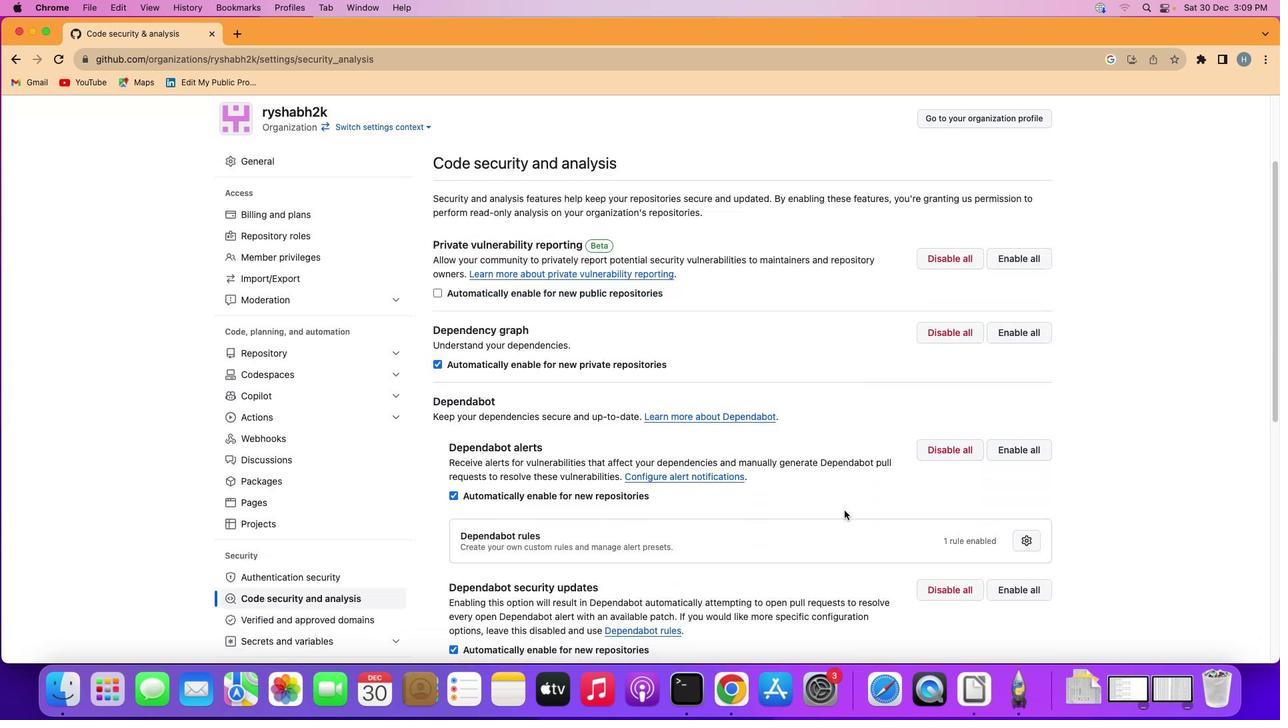 
Action: Mouse scrolled (844, 510) with delta (0, 0)
Screenshot: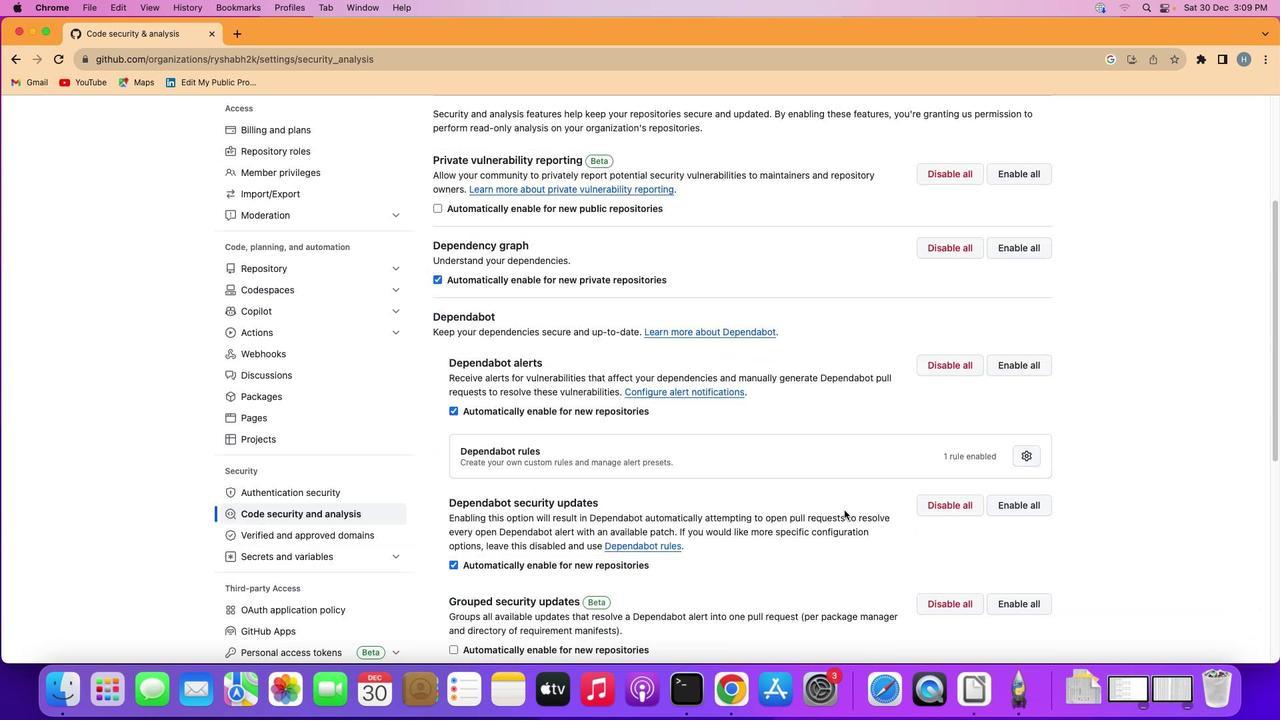 
Action: Mouse scrolled (844, 510) with delta (0, 0)
Screenshot: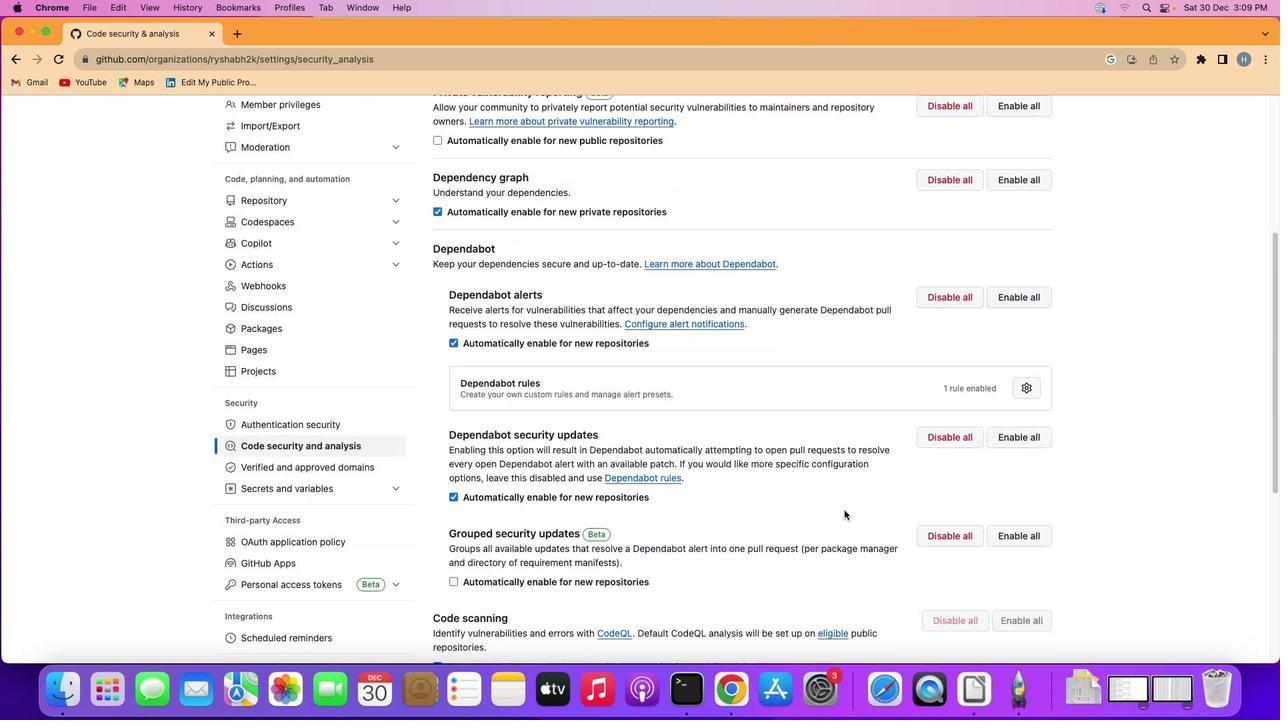 
Action: Mouse scrolled (844, 510) with delta (0, -2)
Screenshot: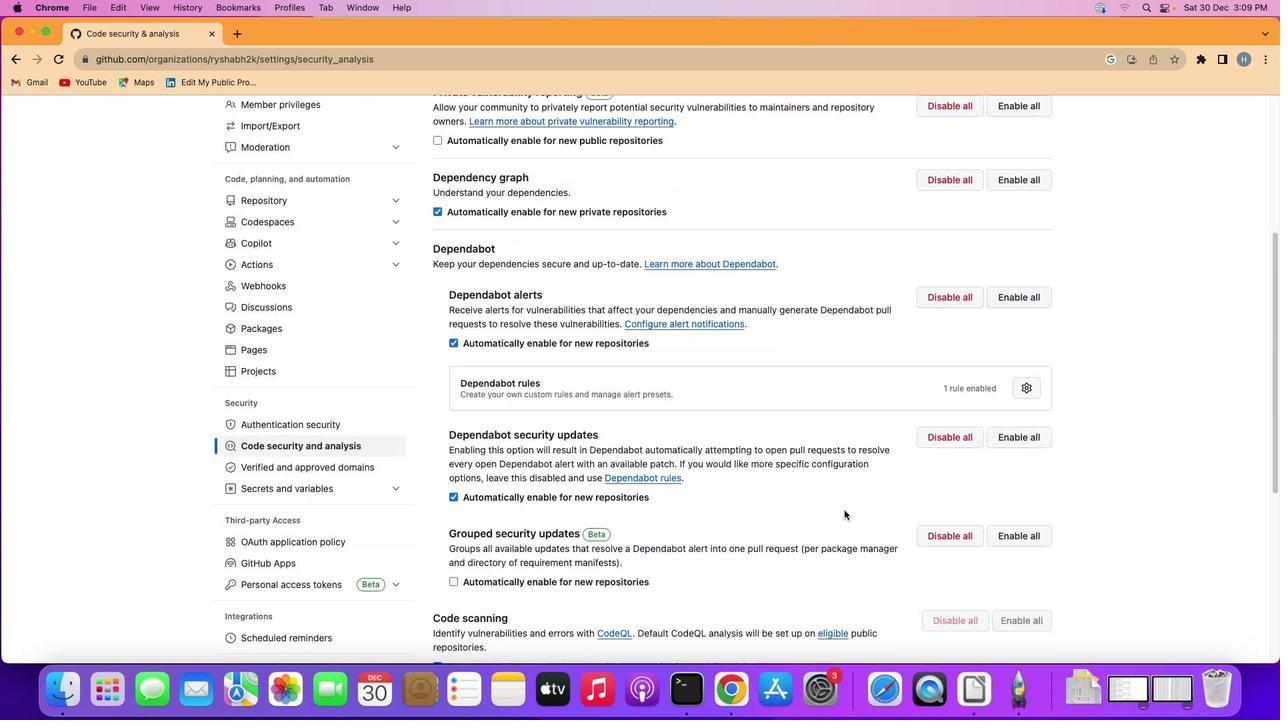 
Action: Mouse scrolled (844, 510) with delta (0, -2)
Screenshot: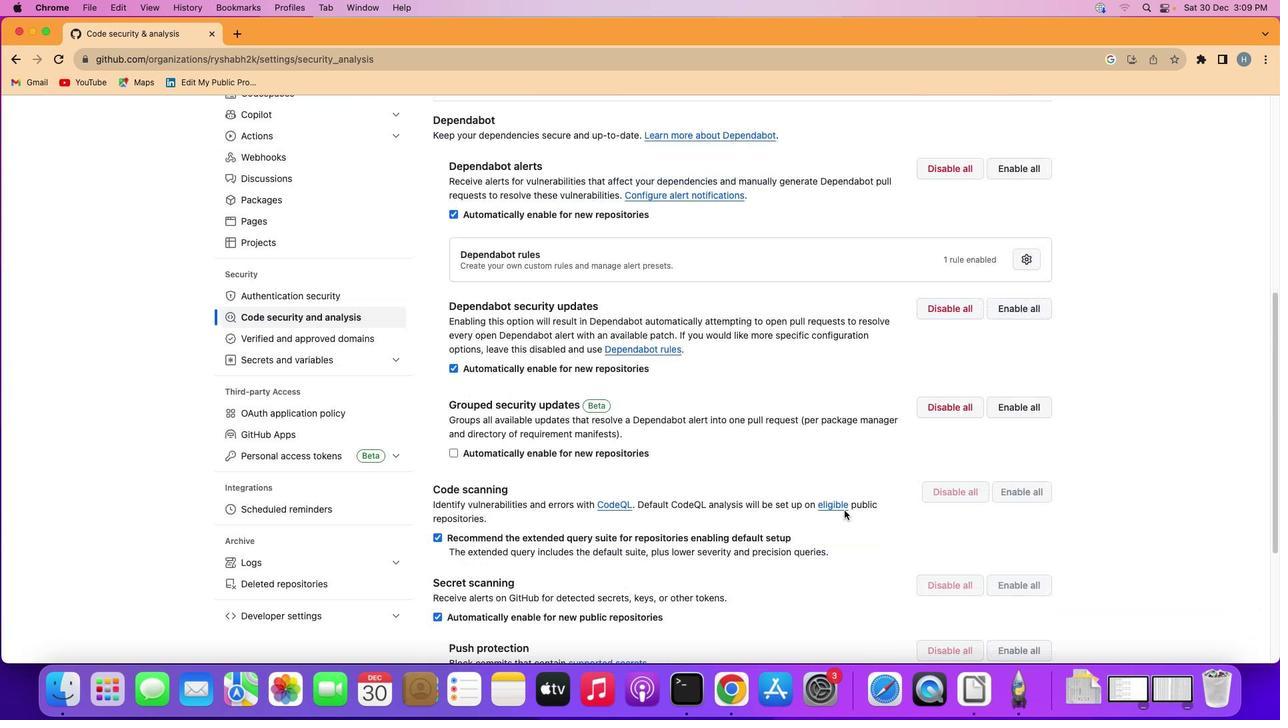 
Action: Mouse scrolled (844, 510) with delta (0, 0)
Screenshot: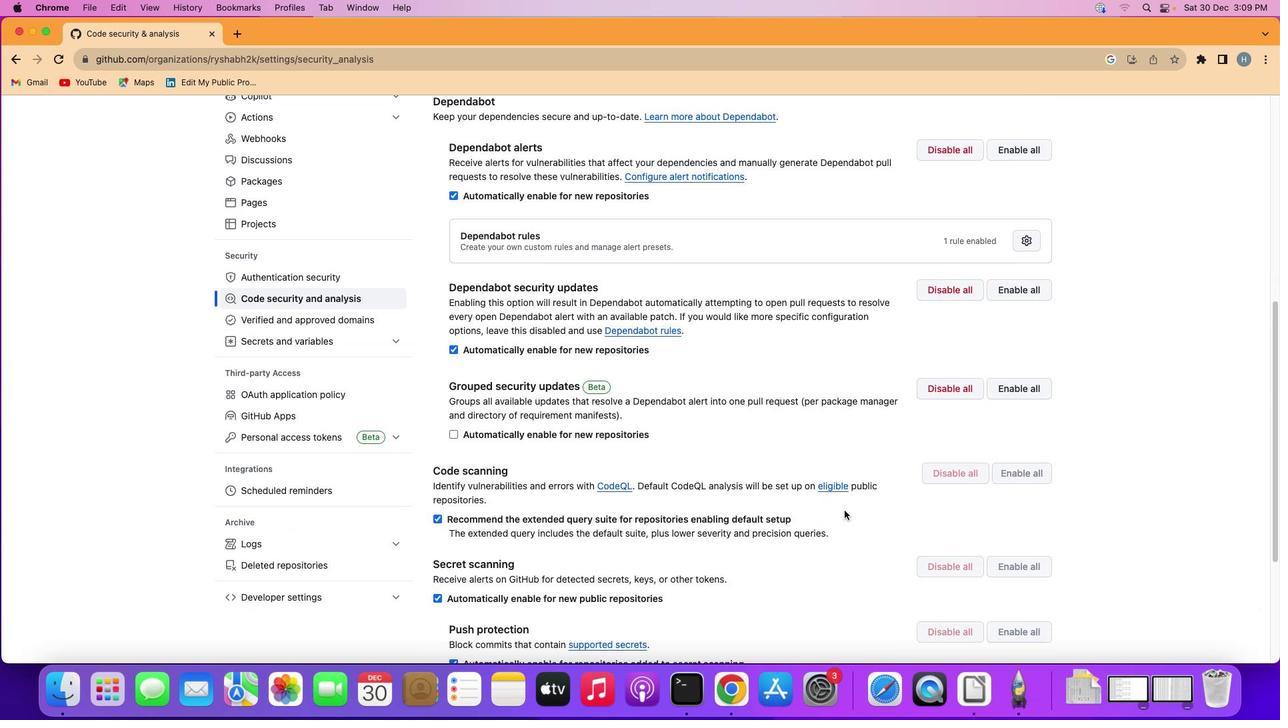 
Action: Mouse scrolled (844, 510) with delta (0, 0)
Screenshot: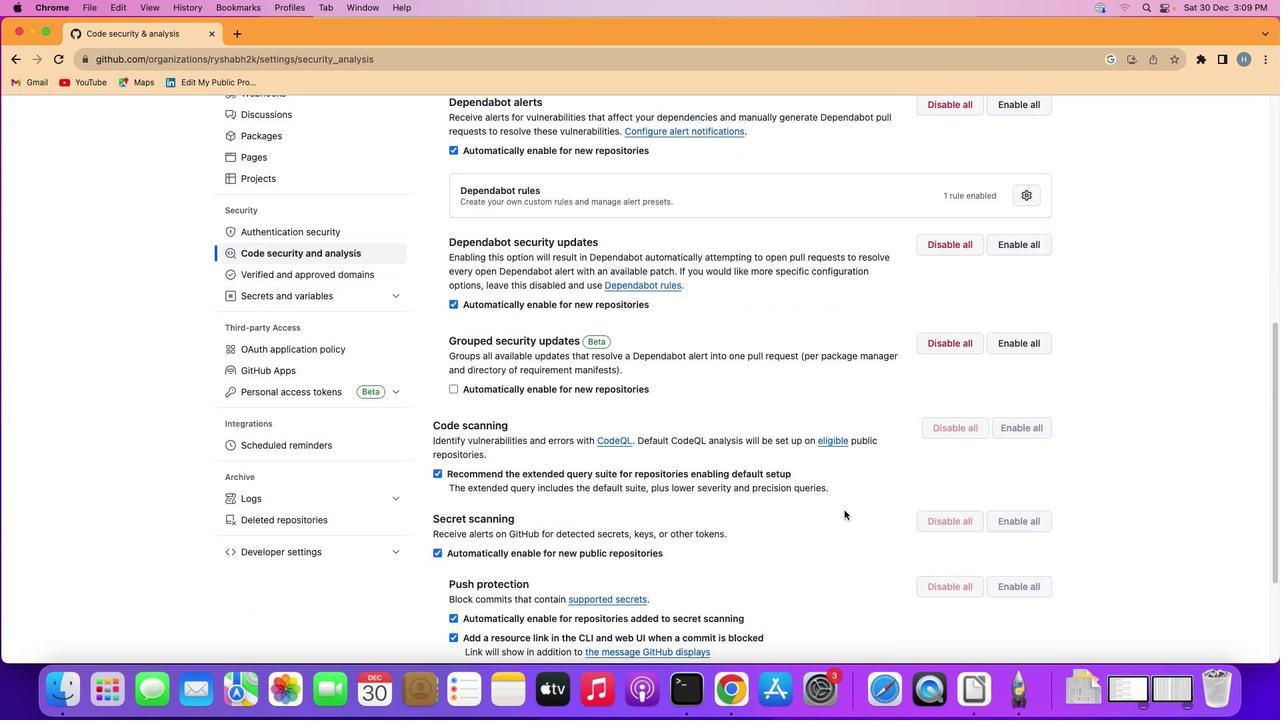 
Action: Mouse scrolled (844, 510) with delta (0, -2)
Screenshot: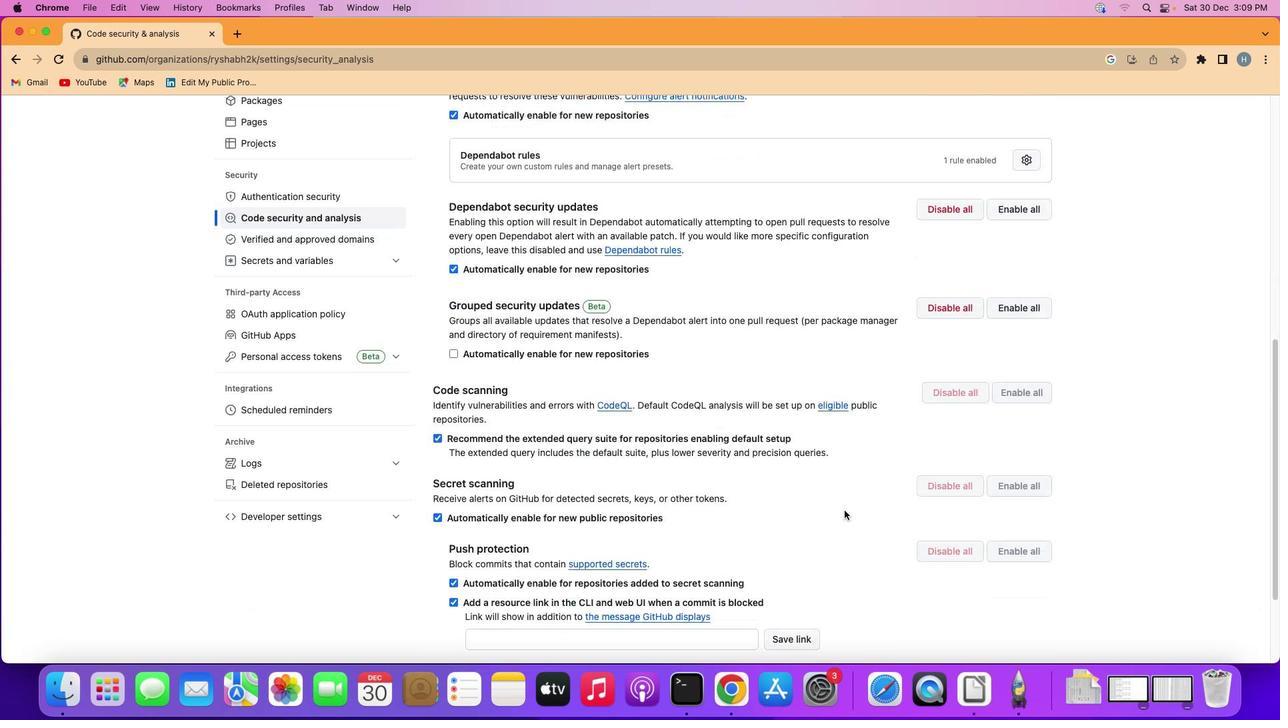 
Action: Mouse scrolled (844, 510) with delta (0, 0)
Screenshot: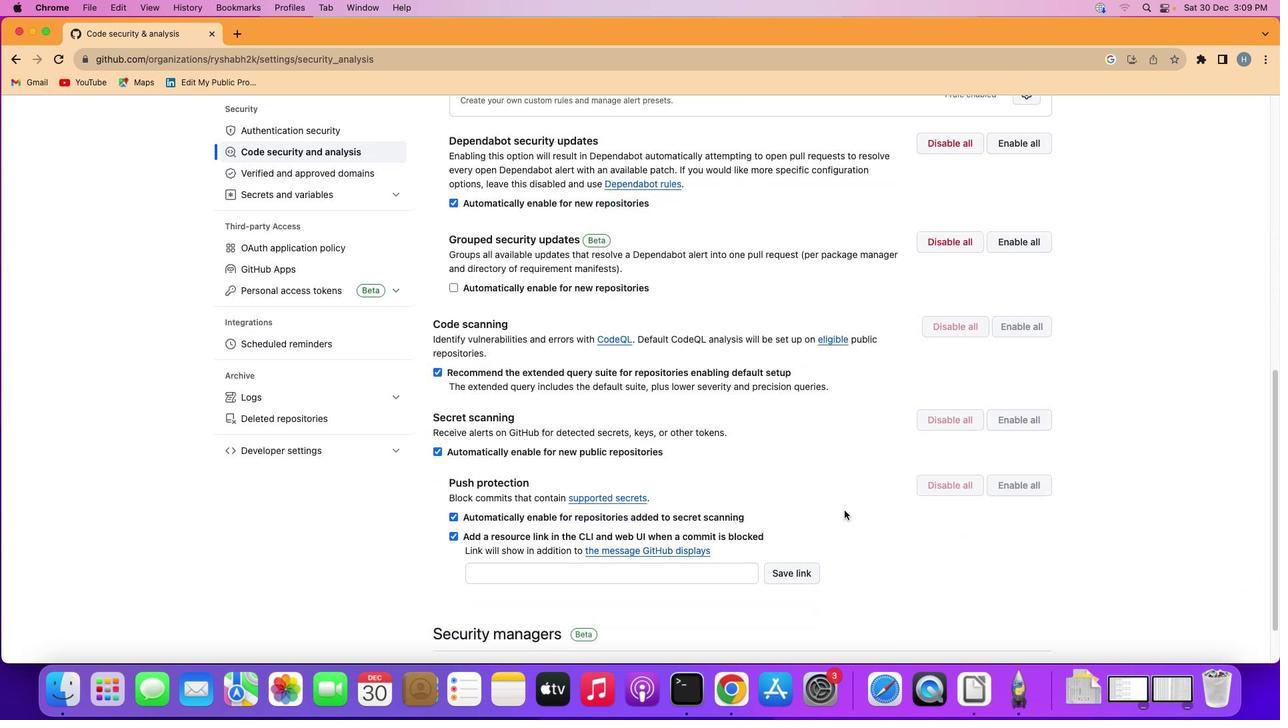 
Action: Mouse scrolled (844, 510) with delta (0, 0)
Screenshot: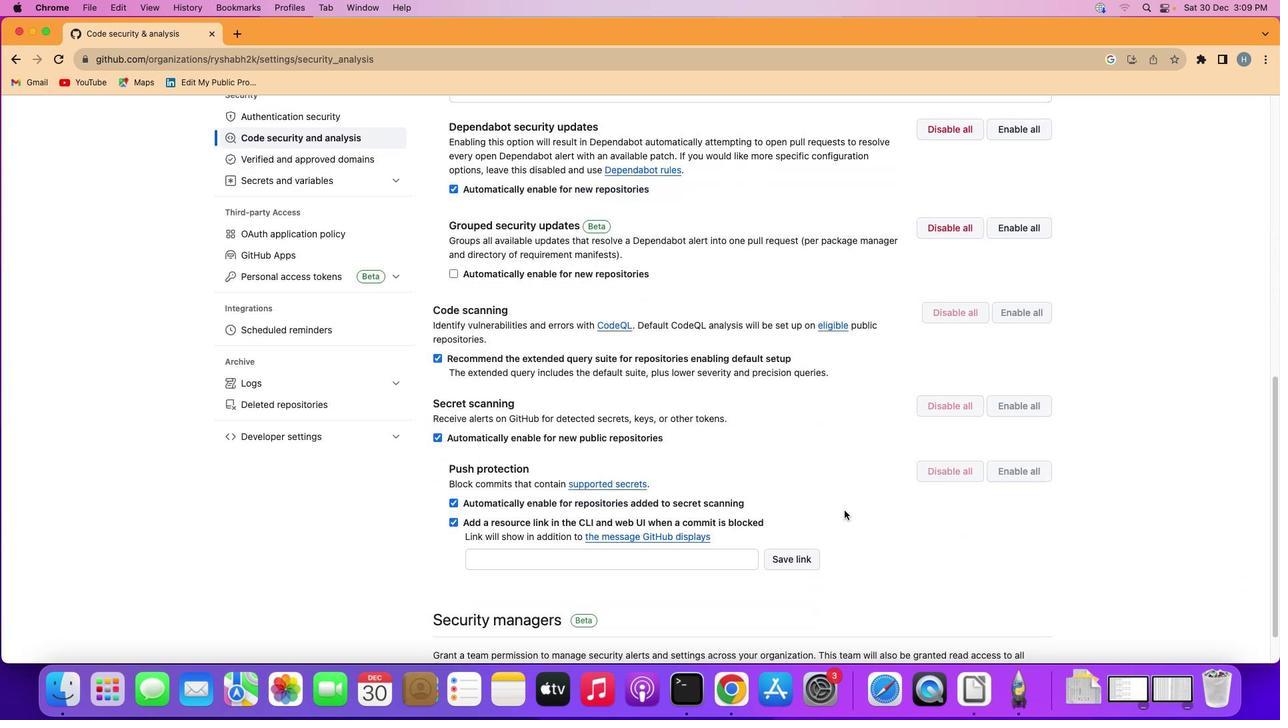 
Action: Mouse scrolled (844, 510) with delta (0, -2)
Screenshot: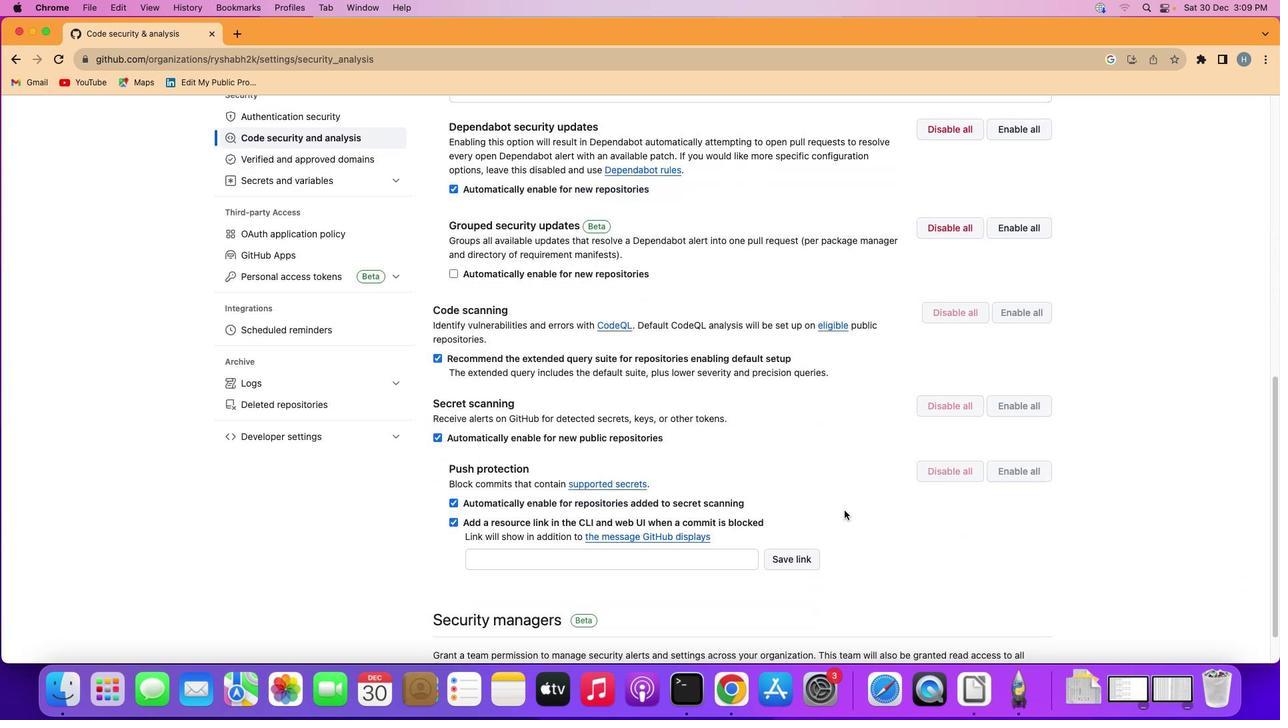 
Action: Mouse scrolled (844, 510) with delta (0, -3)
Screenshot: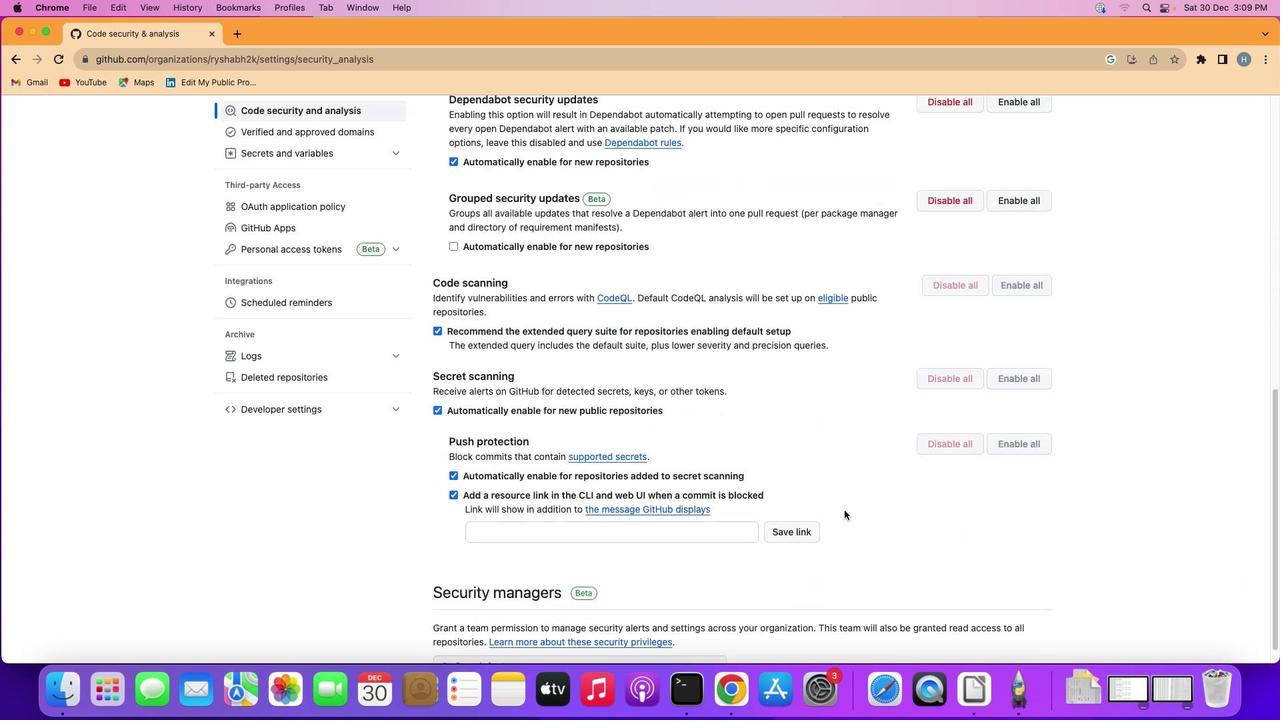 
Action: Mouse scrolled (844, 510) with delta (0, -3)
Screenshot: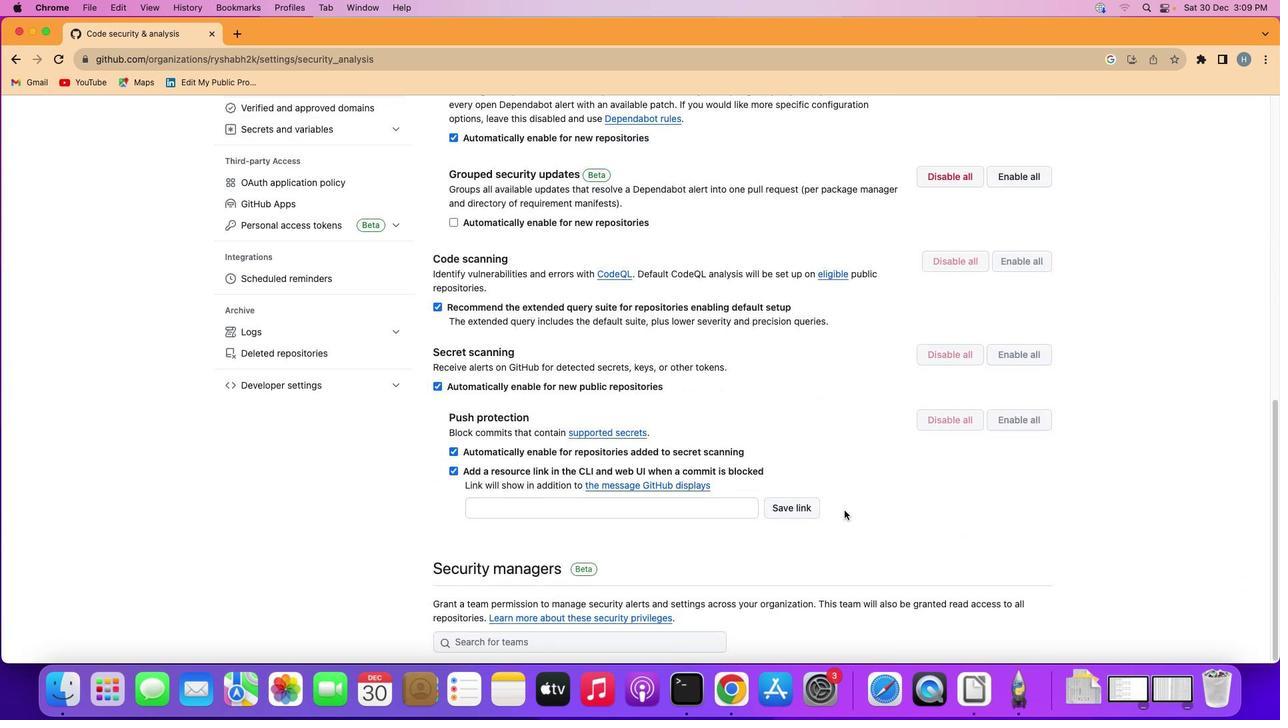 
Action: Mouse scrolled (844, 510) with delta (0, 0)
Screenshot: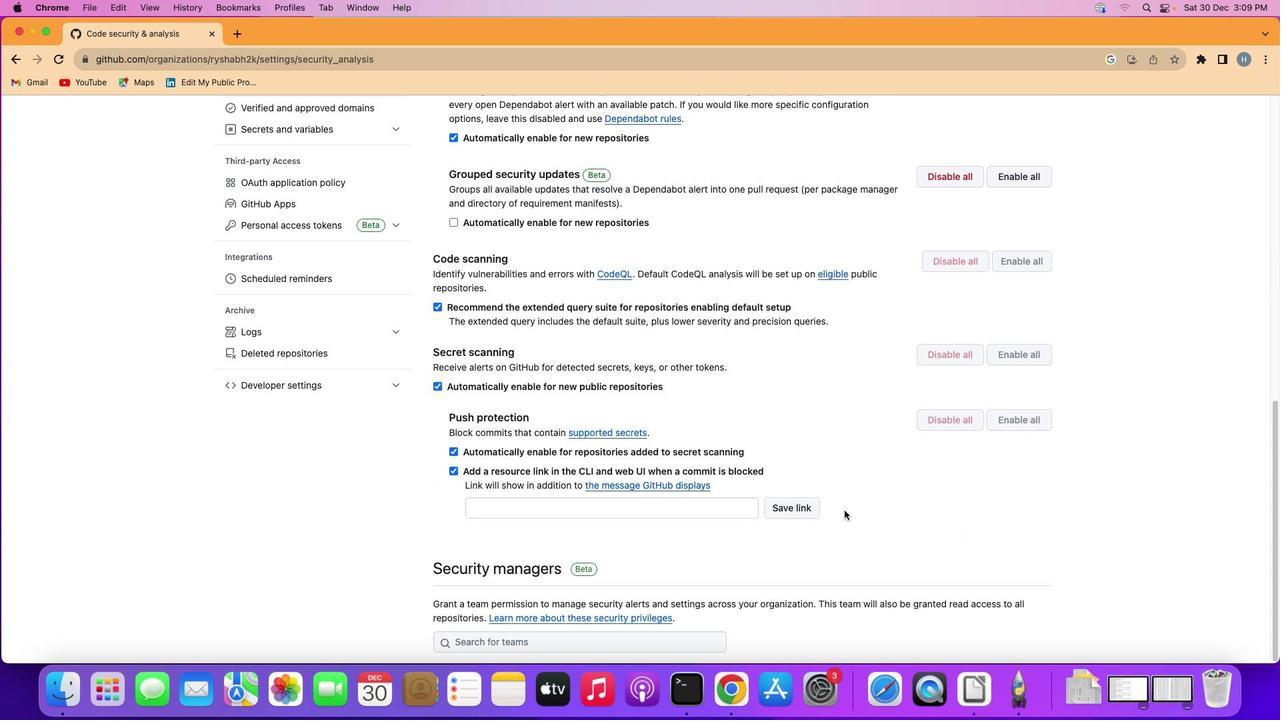 
Action: Mouse scrolled (844, 510) with delta (0, 0)
Screenshot: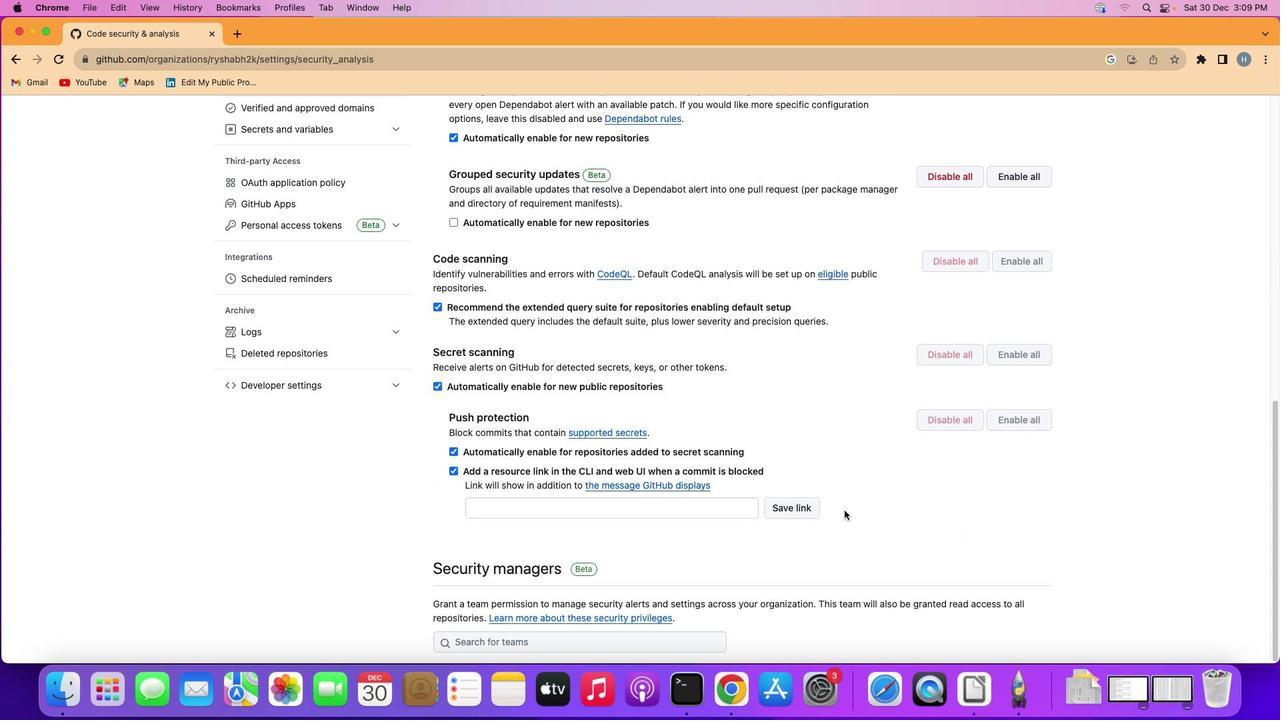 
Action: Mouse moved to (844, 510)
Screenshot: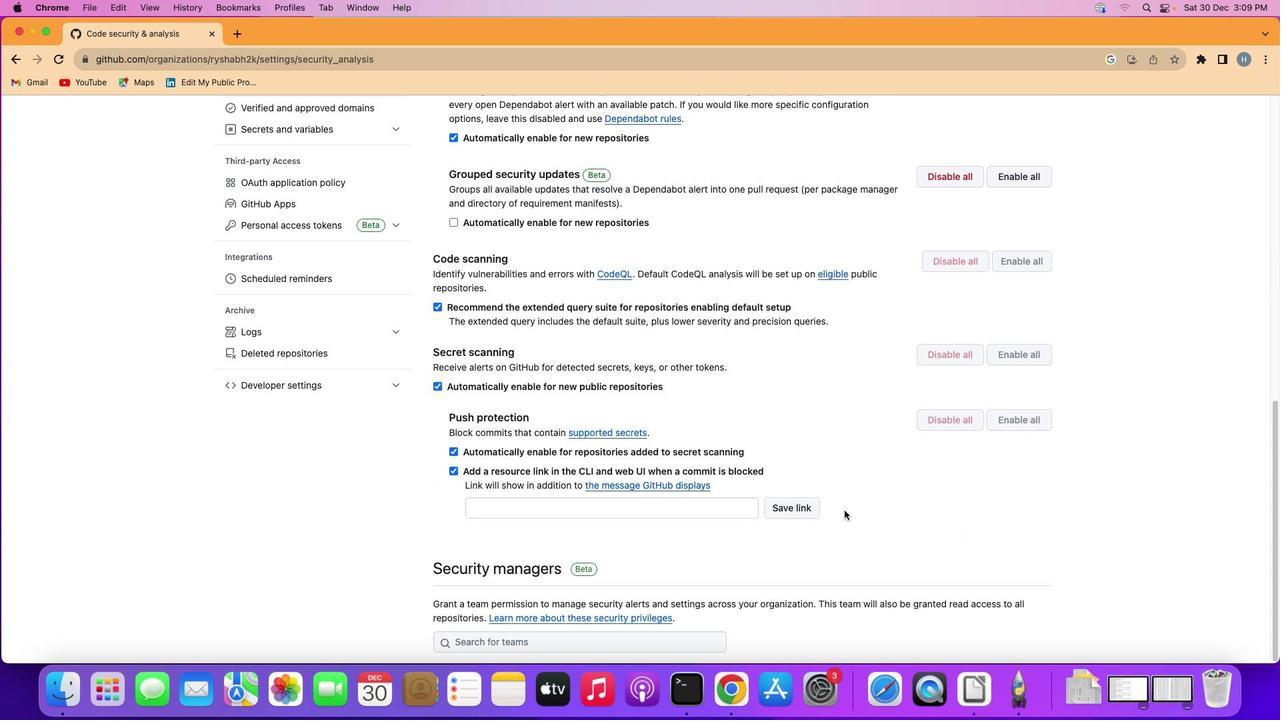 
Action: Mouse scrolled (844, 510) with delta (0, 0)
Screenshot: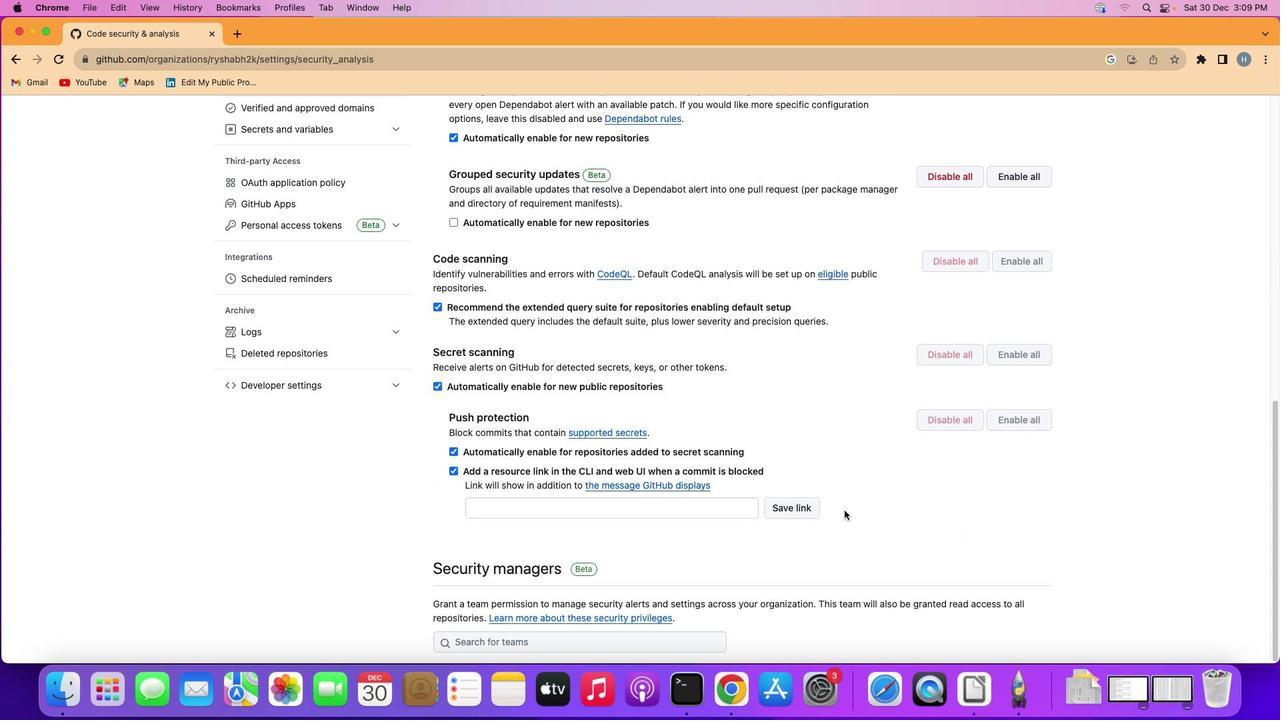 
Action: Mouse scrolled (844, 510) with delta (0, 0)
Screenshot: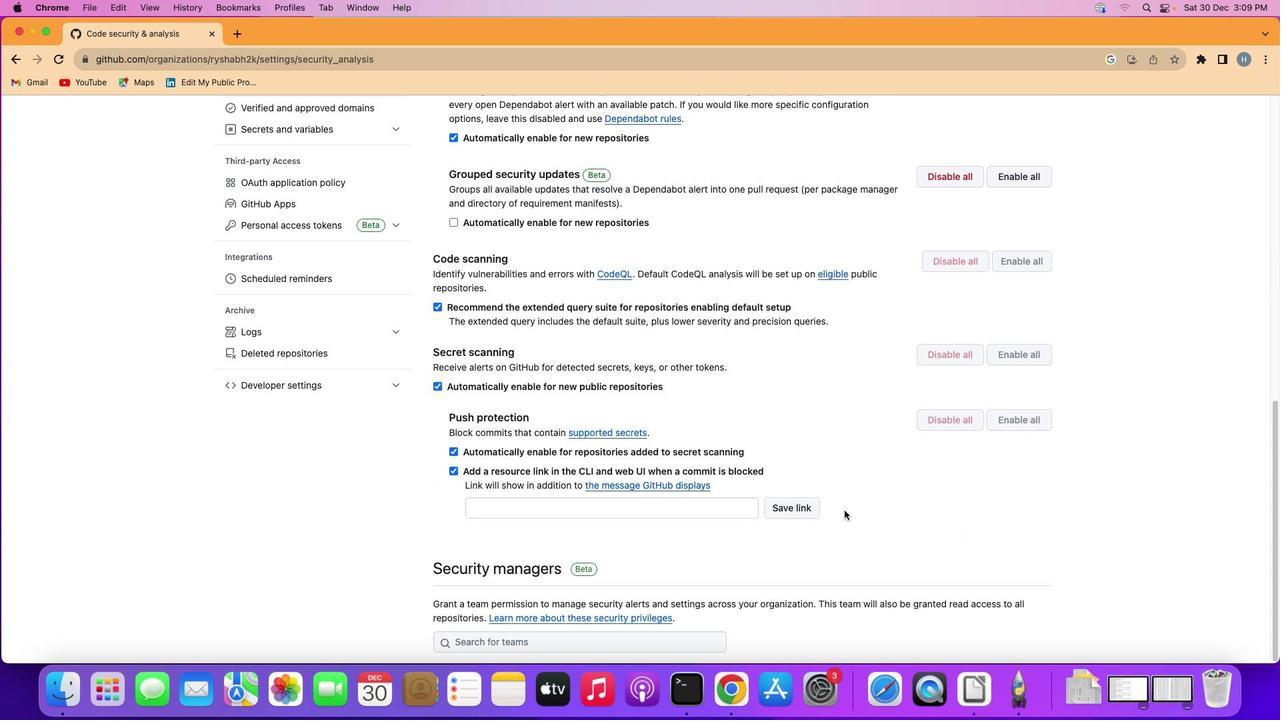 
Action: Mouse scrolled (844, 510) with delta (0, -2)
Screenshot: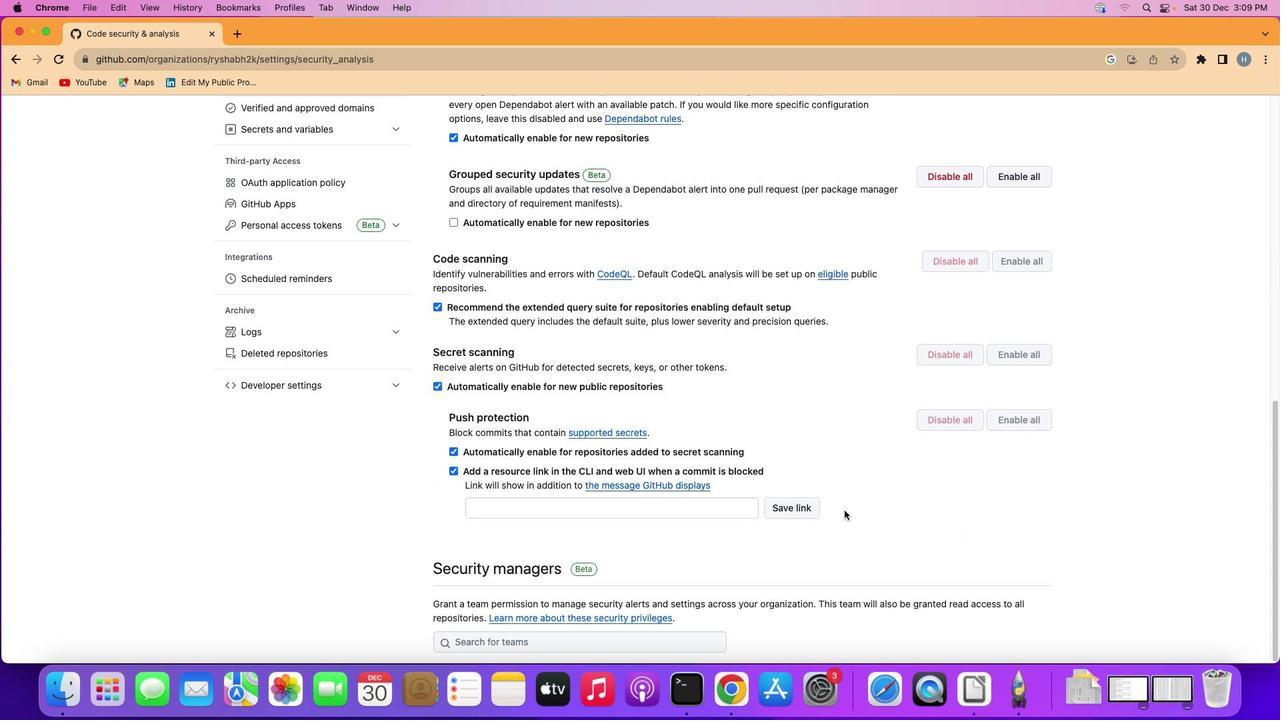 
Action: Mouse scrolled (844, 510) with delta (0, -2)
Screenshot: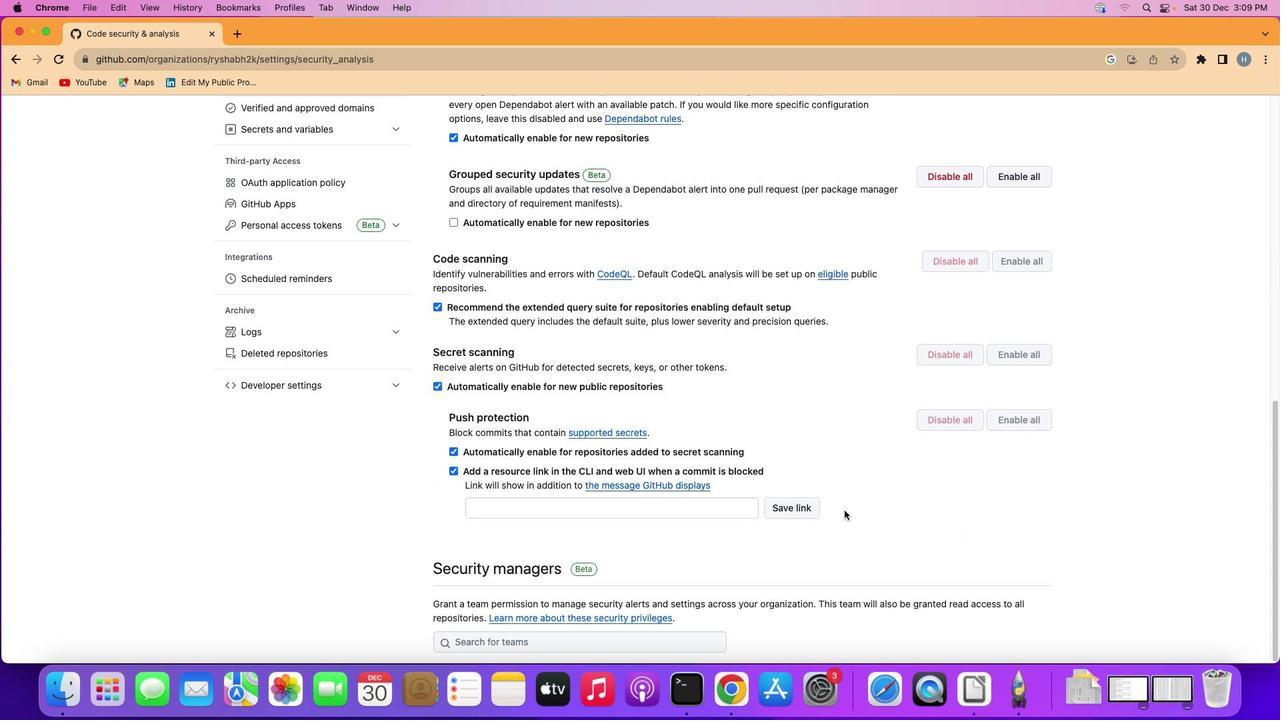 
Action: Mouse moved to (843, 518)
Screenshot: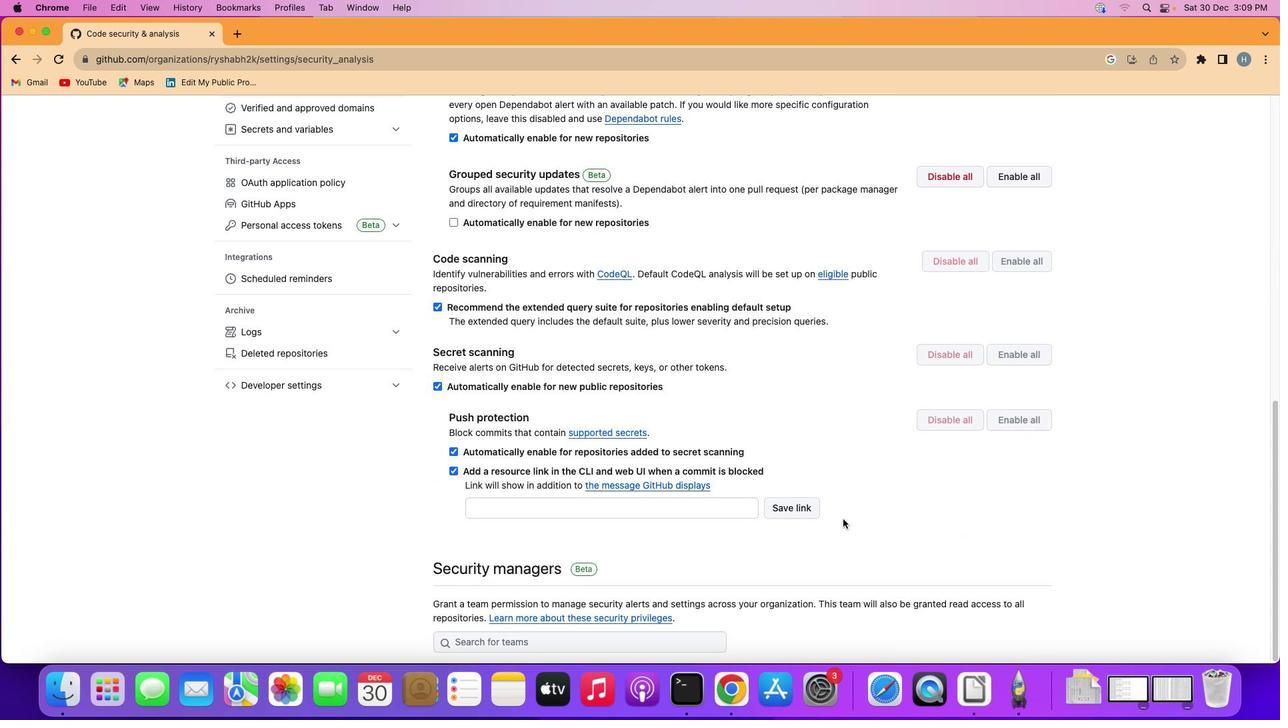 
Action: Mouse scrolled (843, 518) with delta (0, 0)
Screenshot: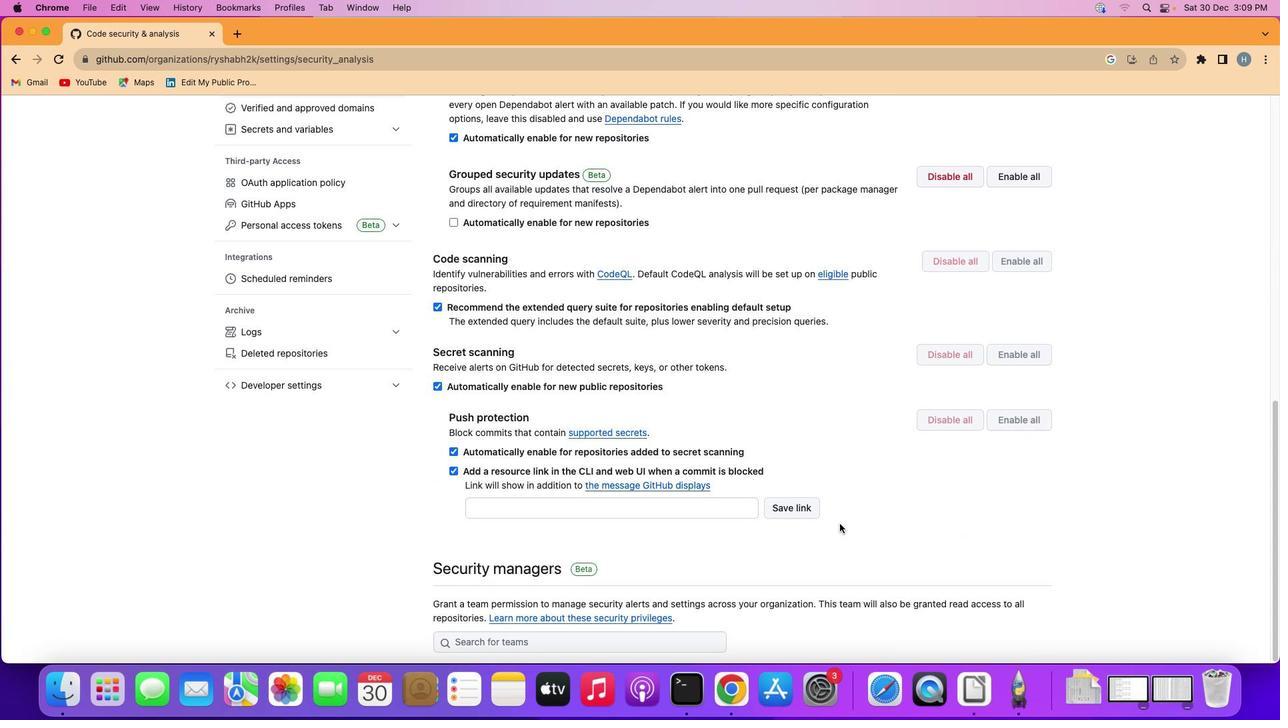 
Action: Mouse scrolled (843, 518) with delta (0, 0)
Screenshot: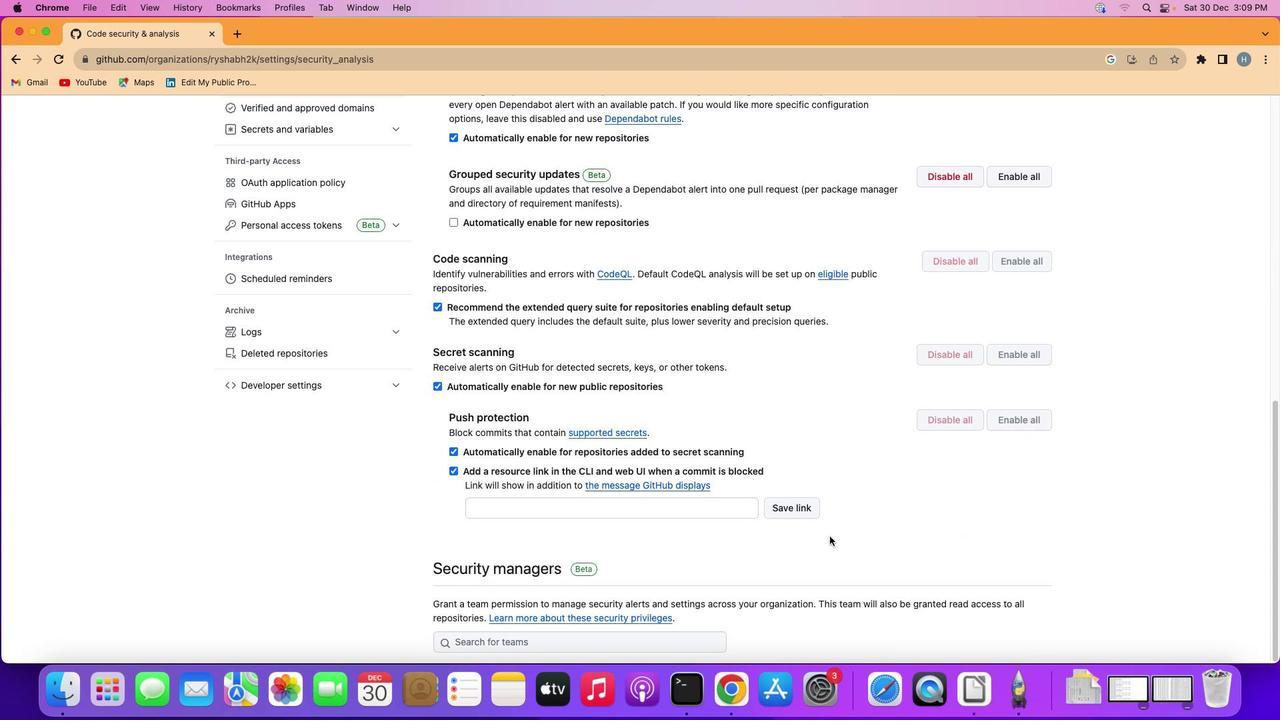 
Action: Mouse scrolled (843, 518) with delta (0, -2)
Screenshot: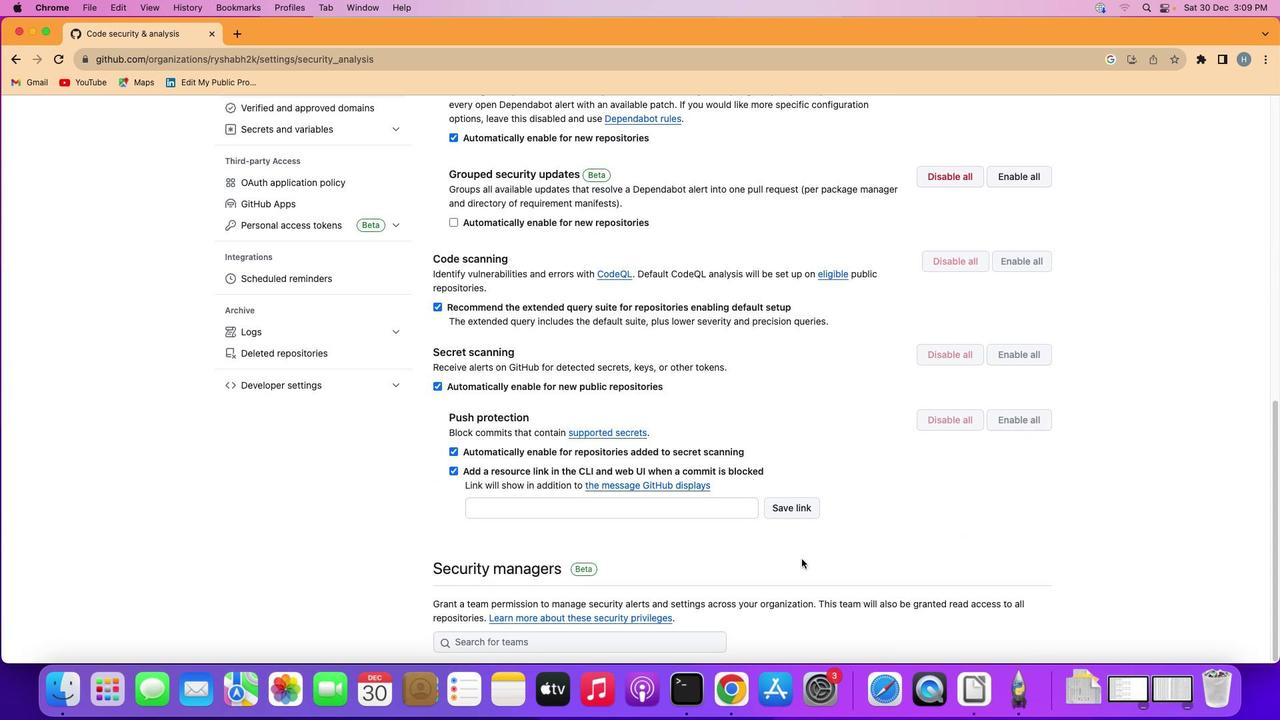 
Action: Mouse moved to (583, 640)
Screenshot: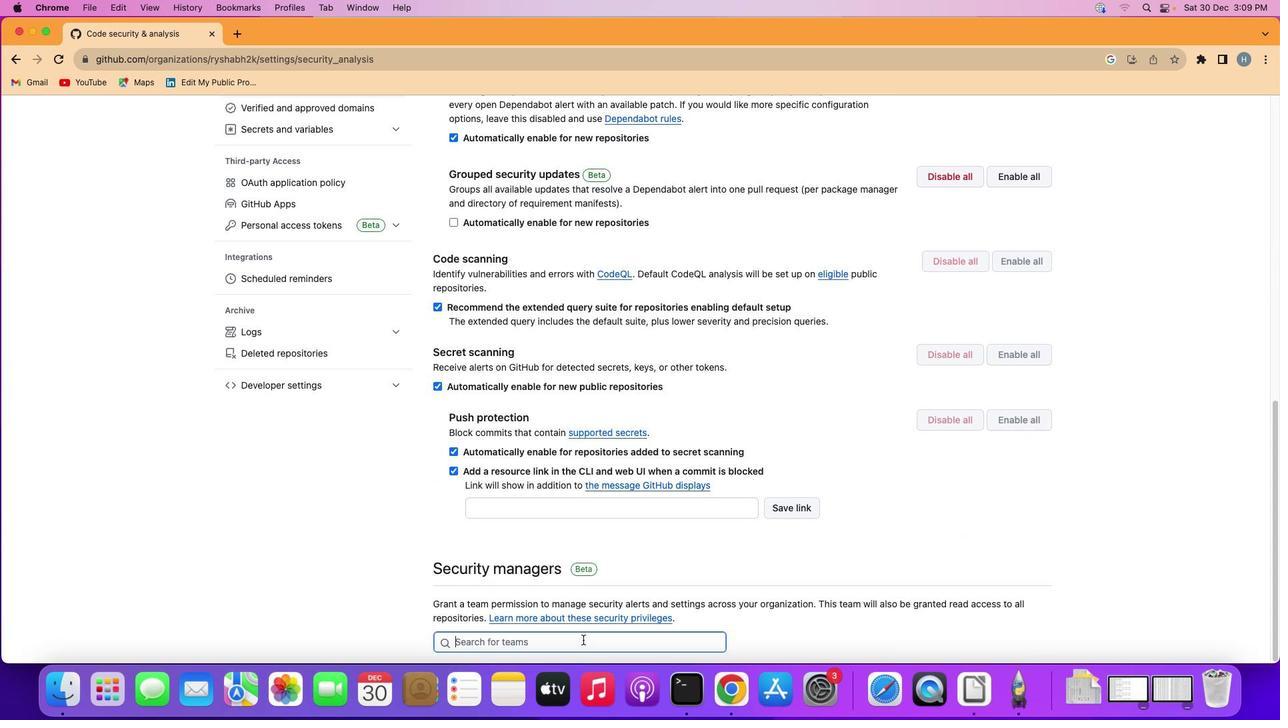
Action: Mouse pressed left at (583, 640)
Screenshot: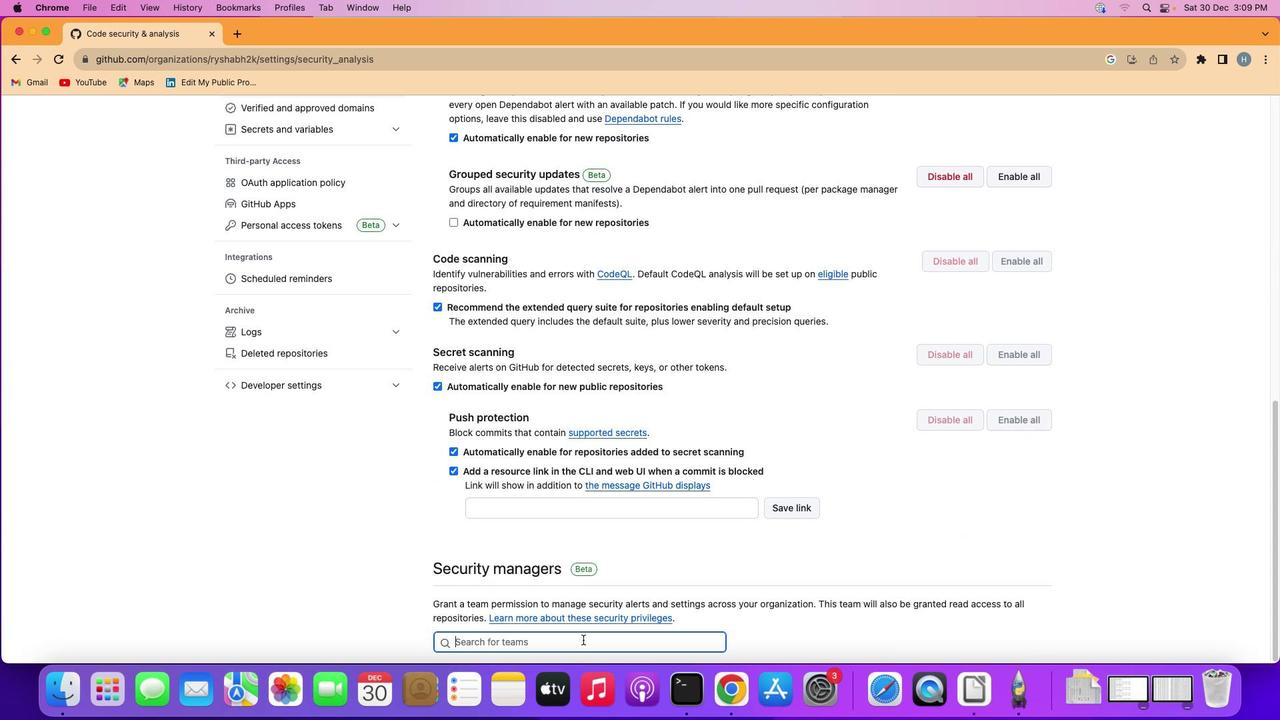 
Action: Mouse moved to (592, 638)
Screenshot: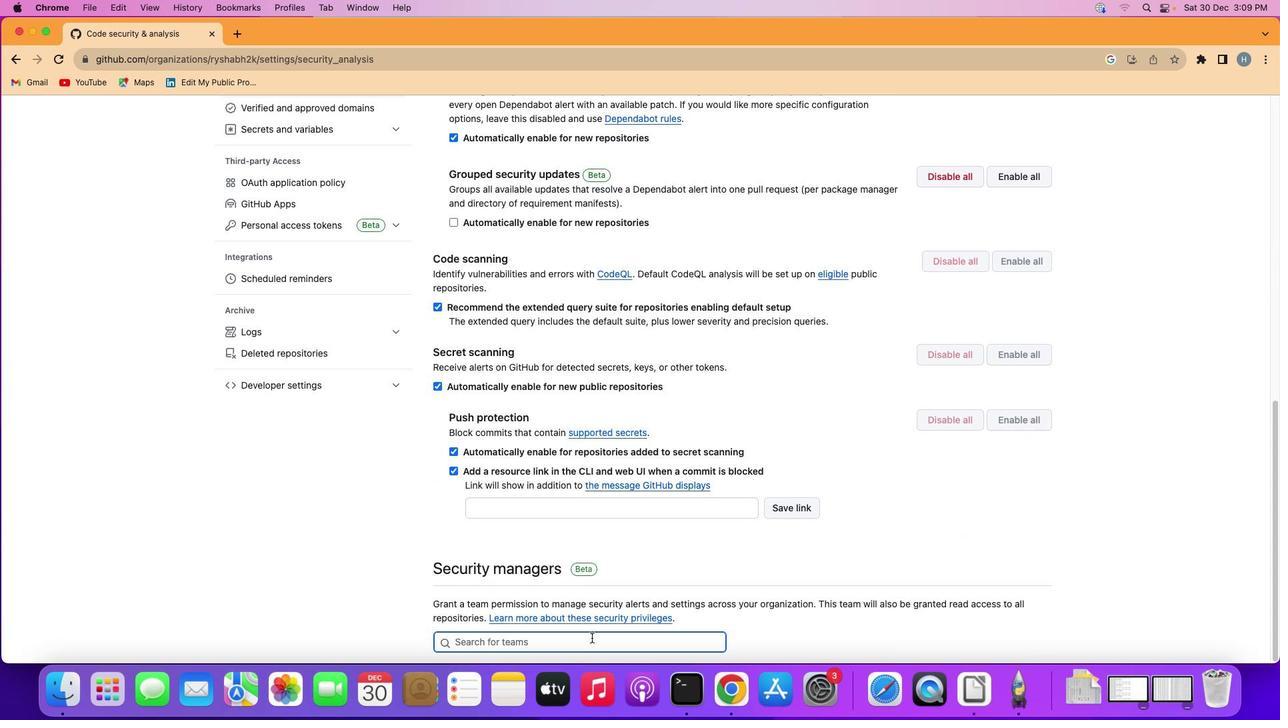 
Action: Key pressed 'M'Key.caps_lock'a''r''k'"'"'s'Key.space't''e''a''m'Key.enter
Screenshot: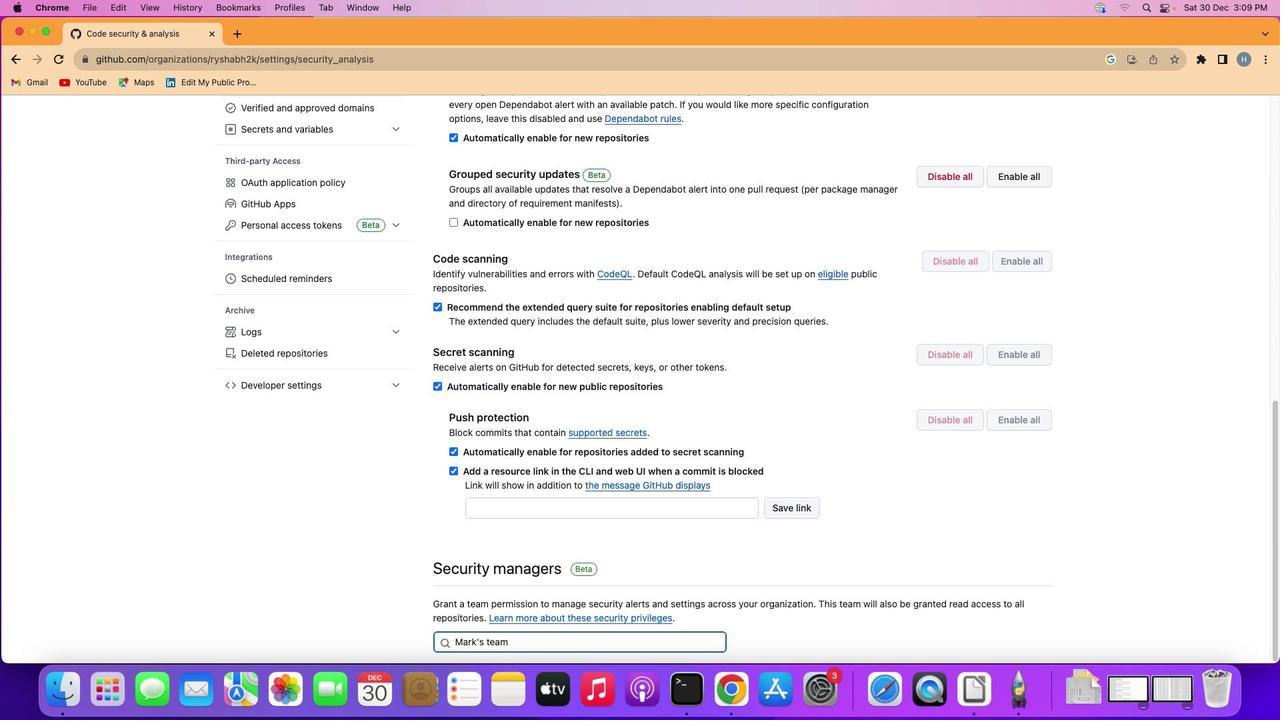 
